 Task: Compose an email with the signature Catherine Martinez with the subject Proposal submission and the message I have attached the necessary documents for your review. from softage.1@softage.net to softage.2@softage.net and softage.3@softage.net with CC to softage.4@softage.net, select the message and change font size to huge, align the email to right Send the email
Action: Mouse moved to (965, 6)
Screenshot: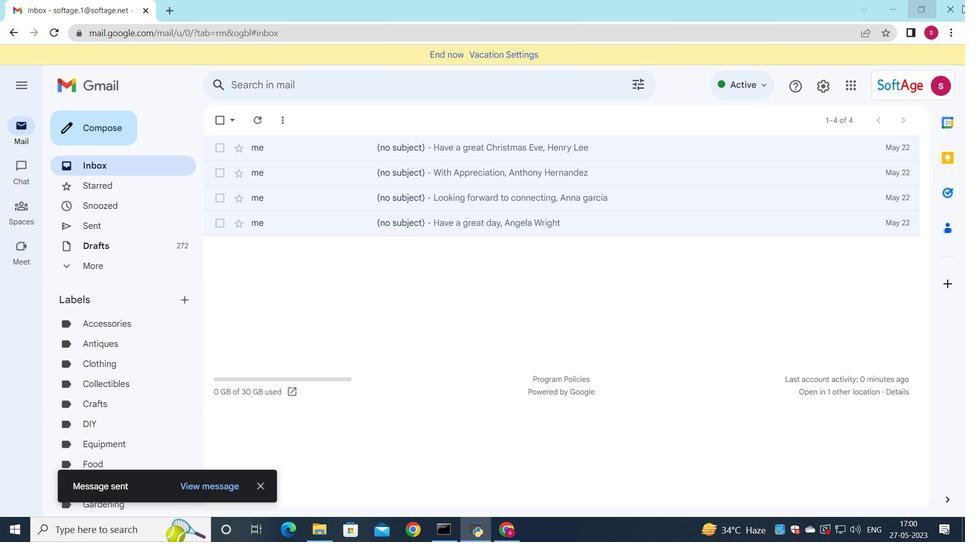 
Action: Mouse pressed left at (964, 6)
Screenshot: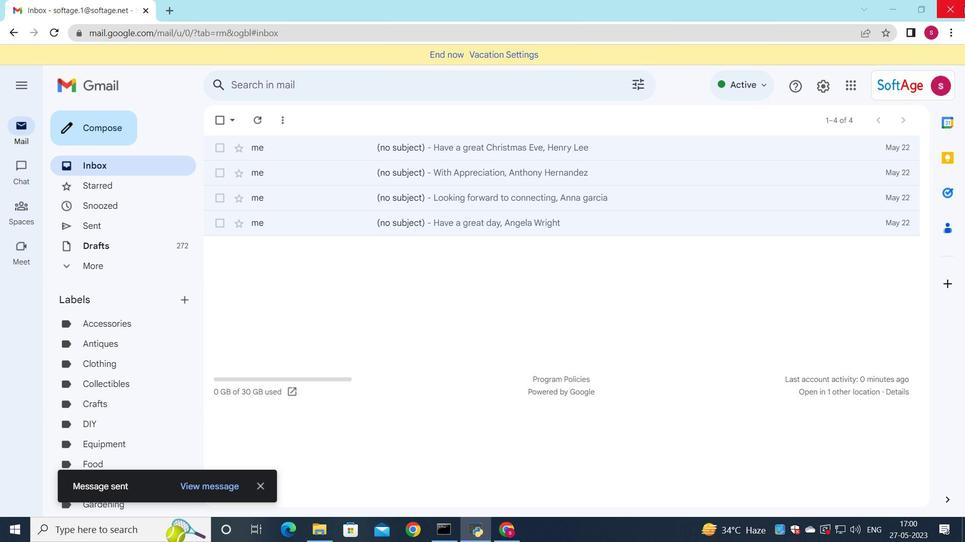 
Action: Mouse moved to (415, 526)
Screenshot: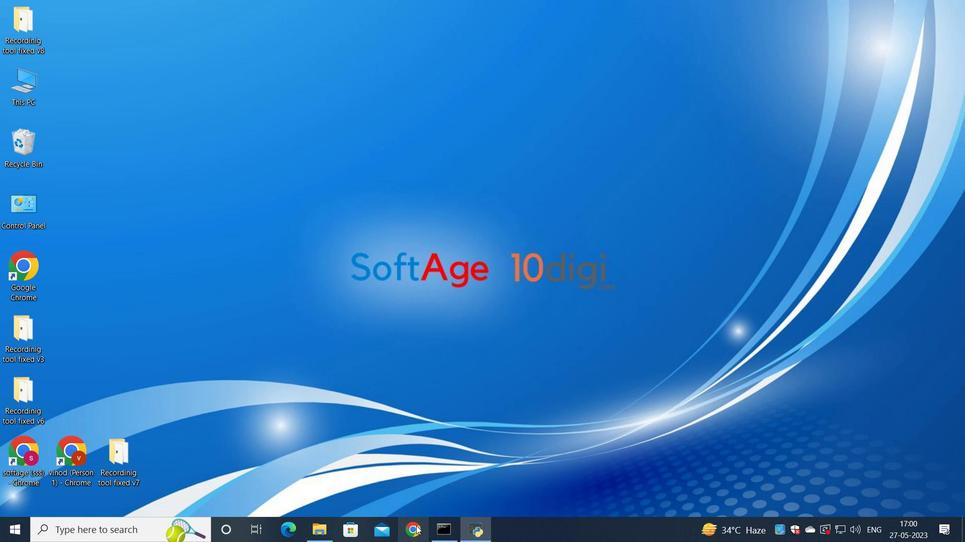 
Action: Mouse pressed left at (415, 526)
Screenshot: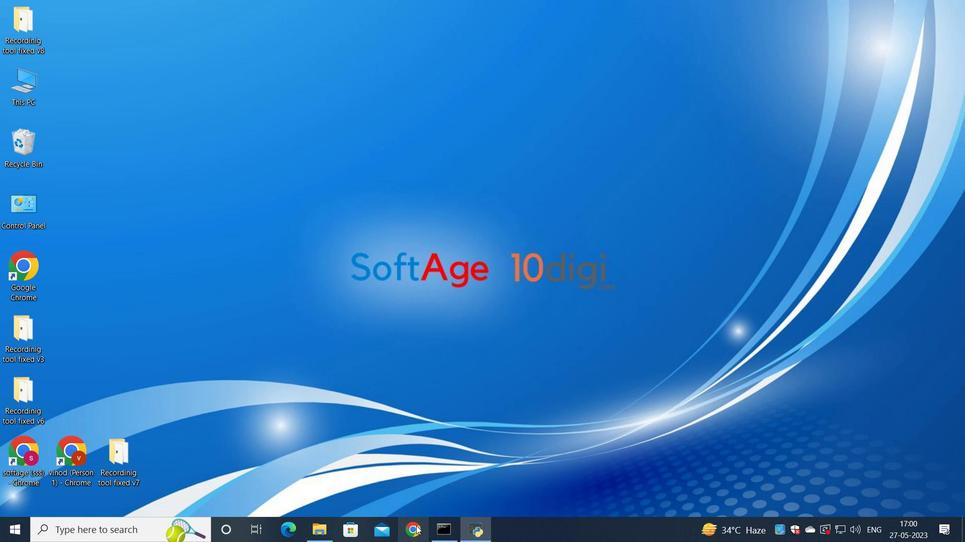 
Action: Mouse moved to (431, 318)
Screenshot: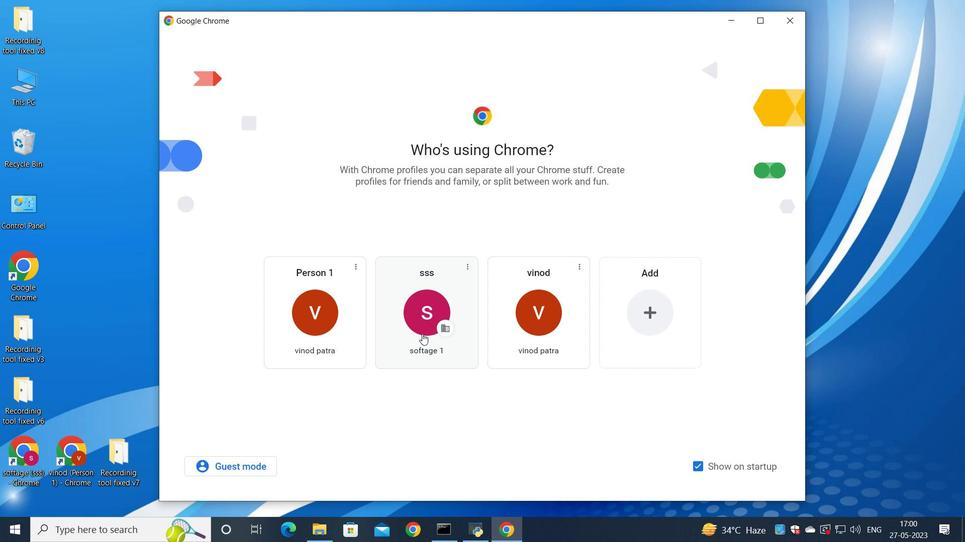 
Action: Mouse pressed left at (431, 318)
Screenshot: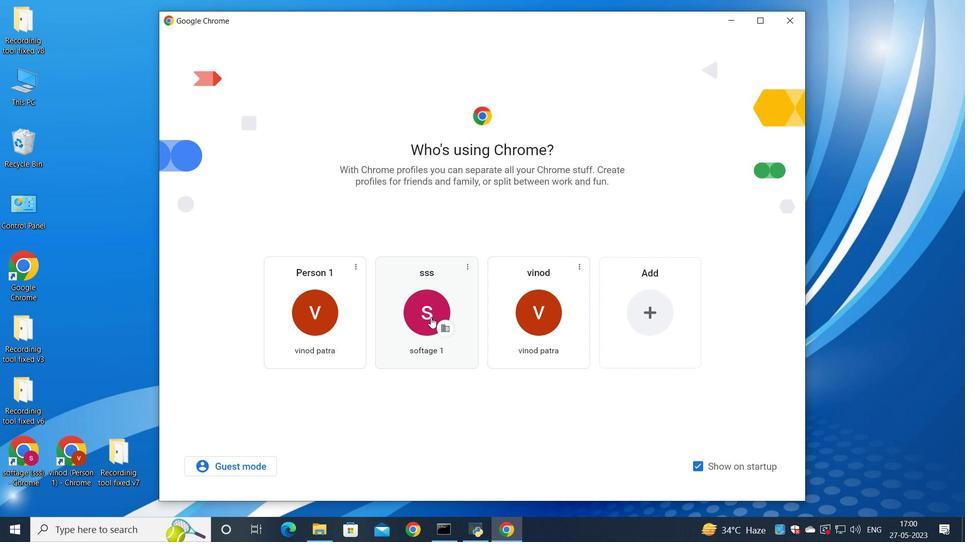
Action: Mouse moved to (841, 60)
Screenshot: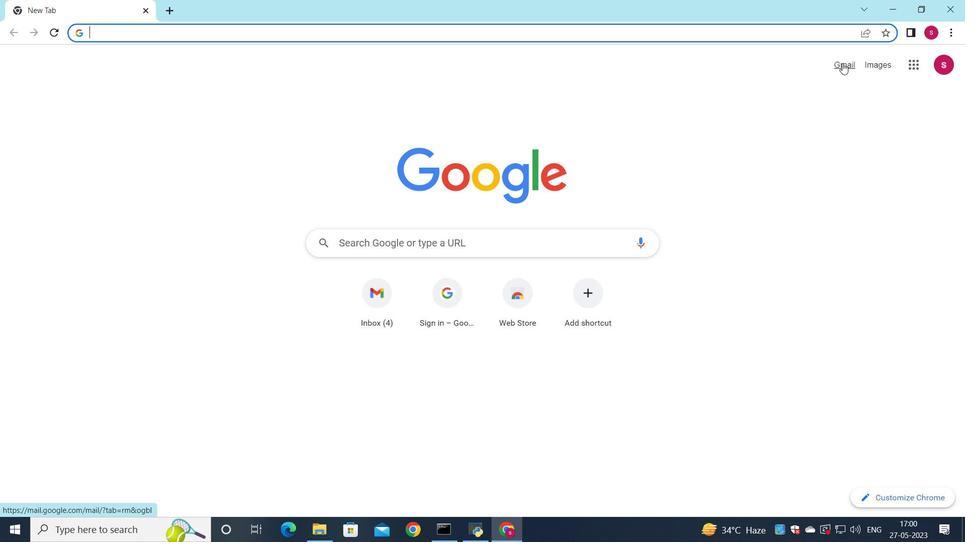 
Action: Mouse pressed left at (841, 60)
Screenshot: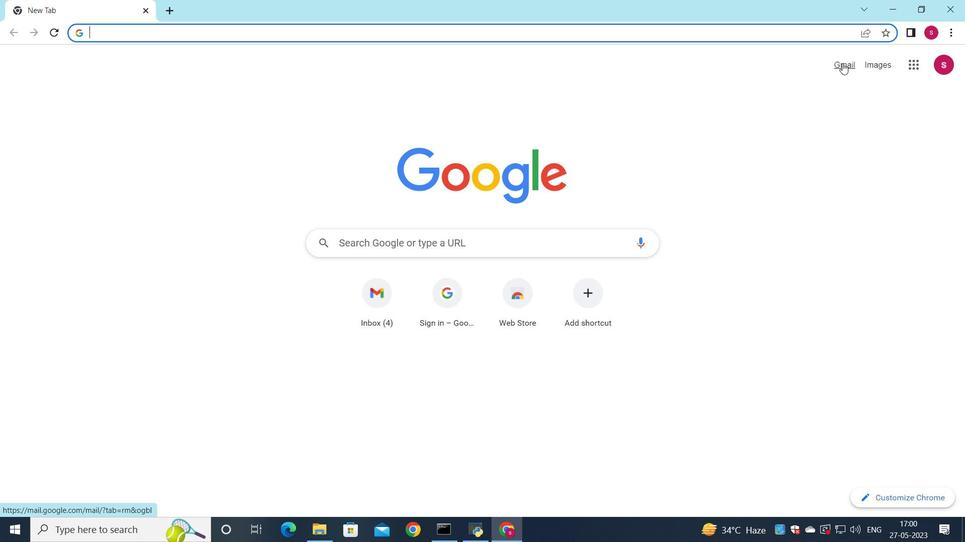 
Action: Mouse moved to (828, 85)
Screenshot: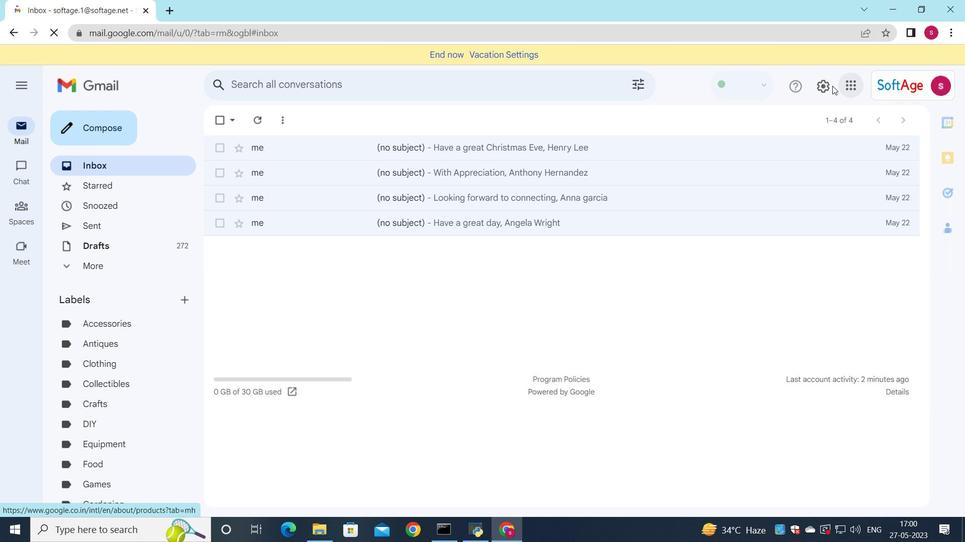 
Action: Mouse pressed left at (828, 85)
Screenshot: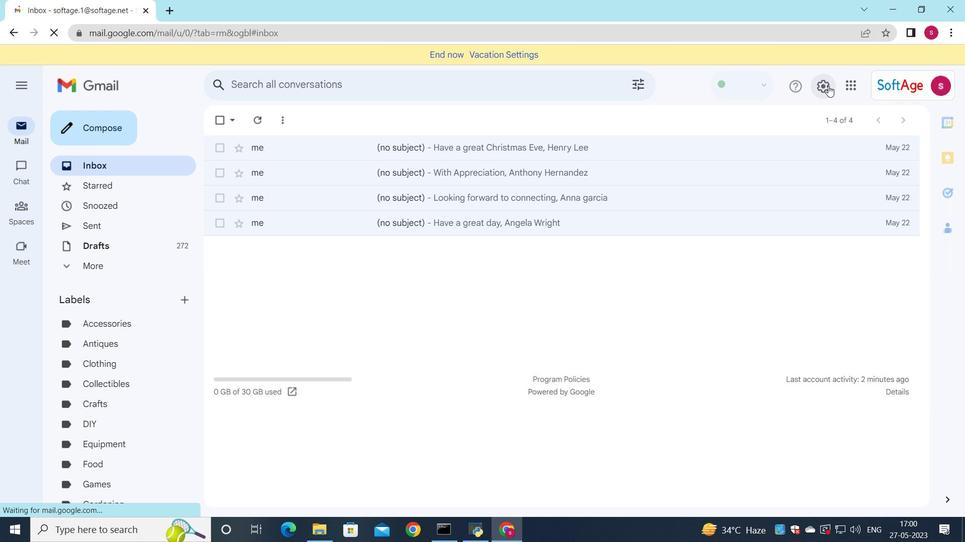 
Action: Mouse moved to (848, 142)
Screenshot: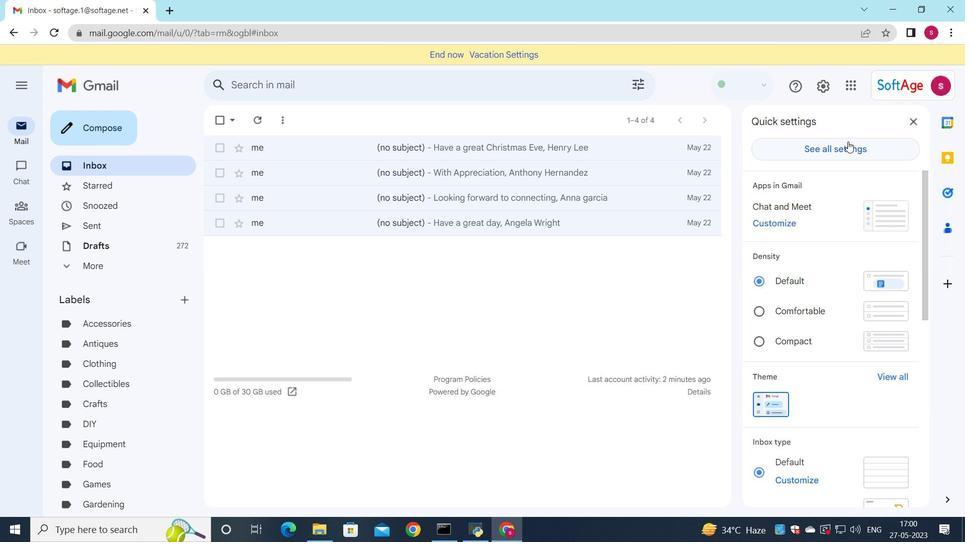 
Action: Mouse pressed left at (848, 142)
Screenshot: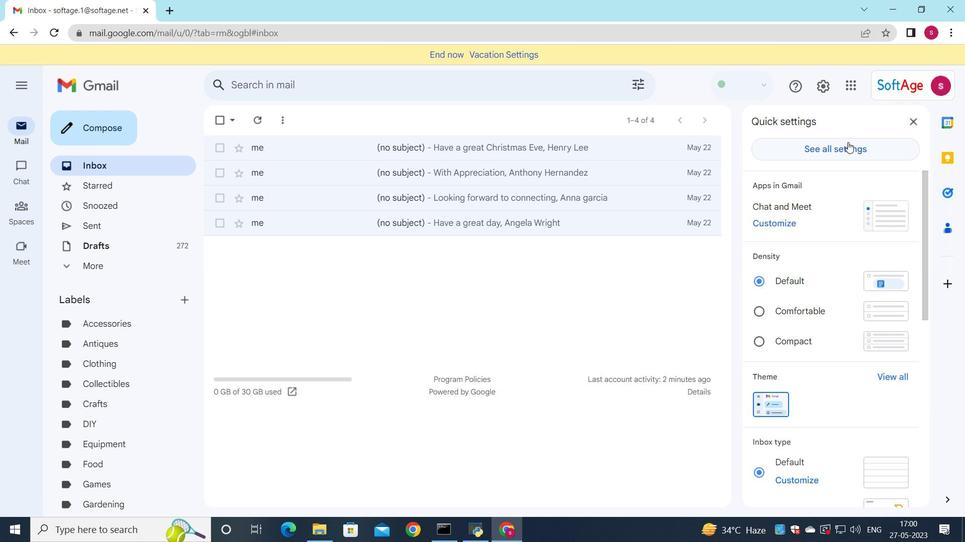 
Action: Mouse moved to (591, 252)
Screenshot: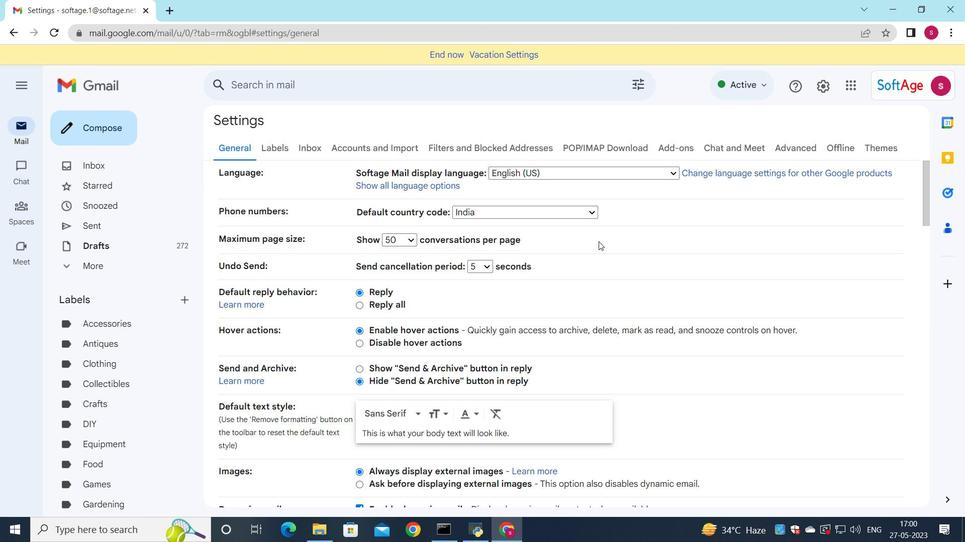 
Action: Mouse scrolled (591, 252) with delta (0, 0)
Screenshot: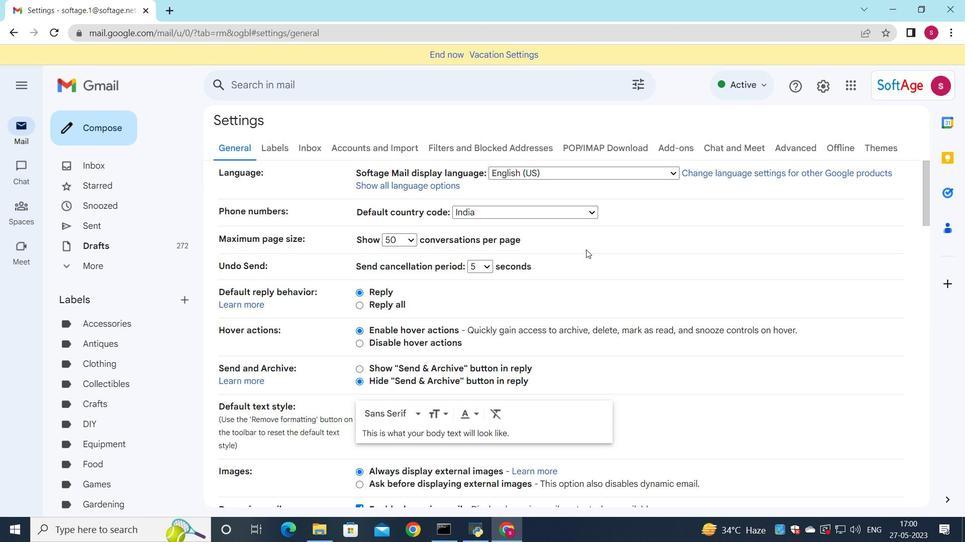 
Action: Mouse scrolled (591, 252) with delta (0, 0)
Screenshot: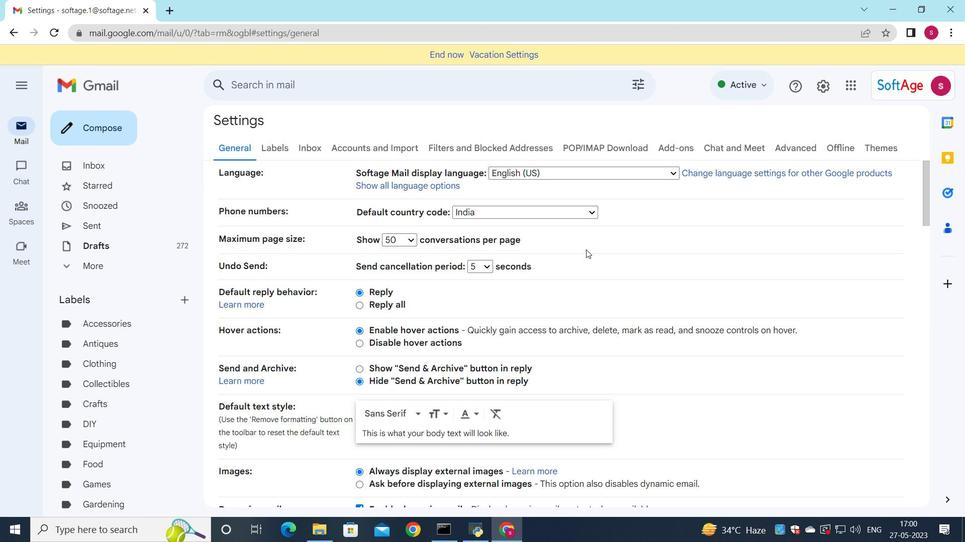 
Action: Mouse scrolled (591, 252) with delta (0, 0)
Screenshot: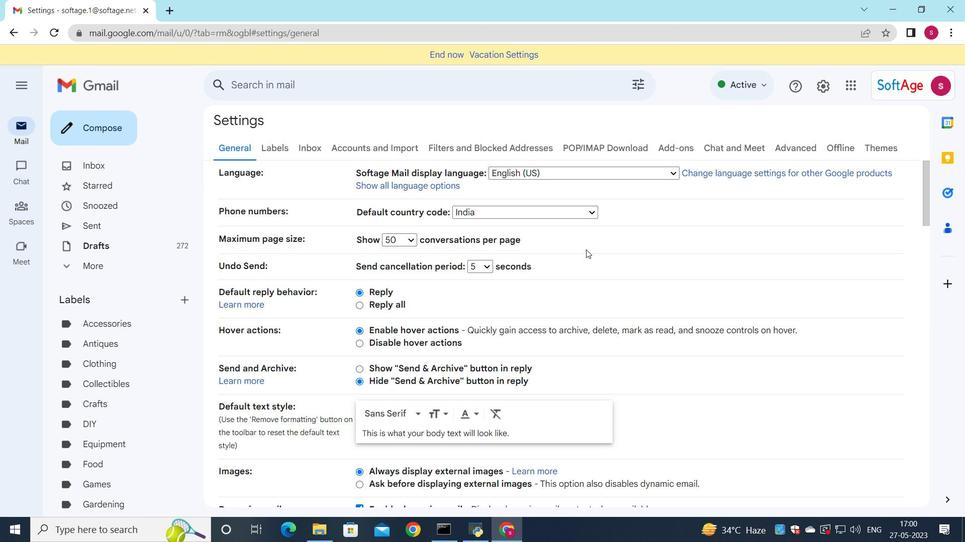 
Action: Mouse moved to (591, 283)
Screenshot: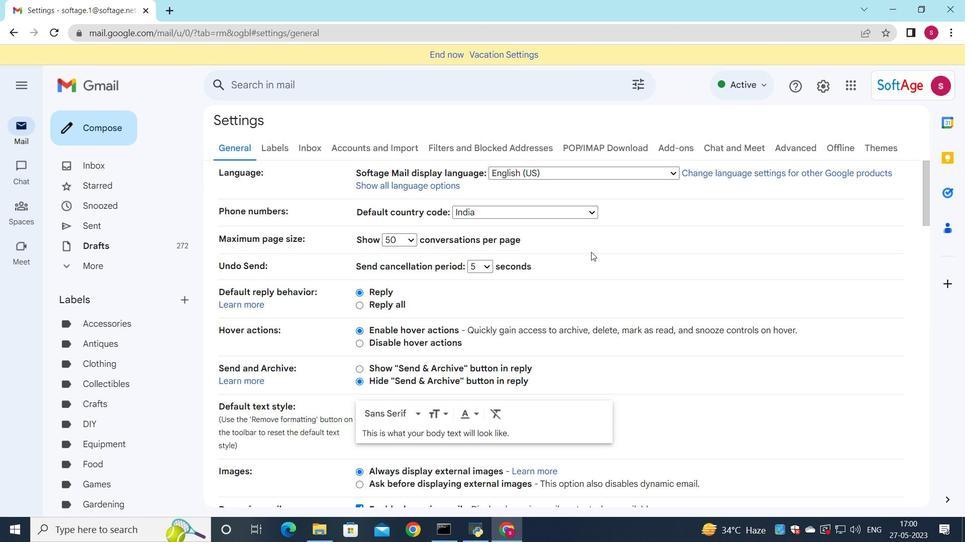 
Action: Mouse scrolled (591, 283) with delta (0, 0)
Screenshot: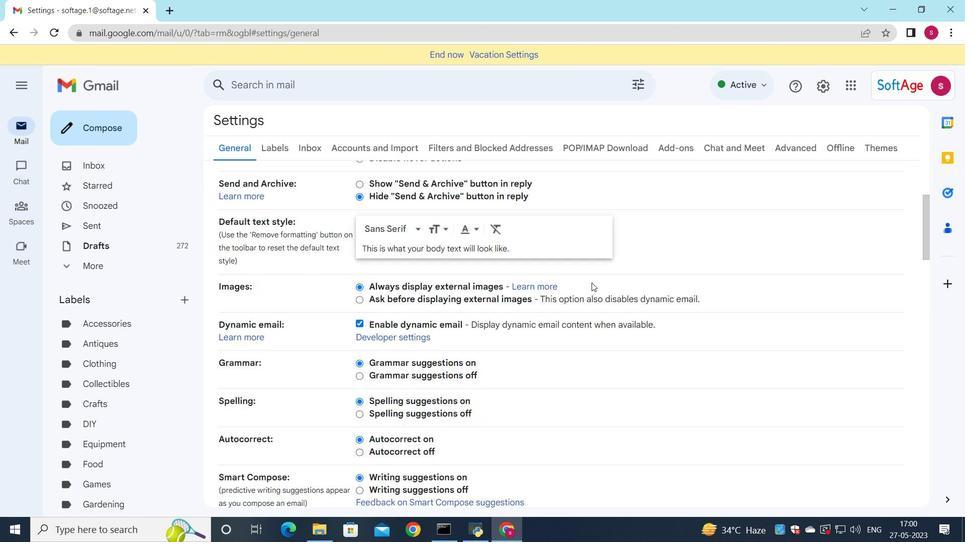 
Action: Mouse scrolled (591, 283) with delta (0, 0)
Screenshot: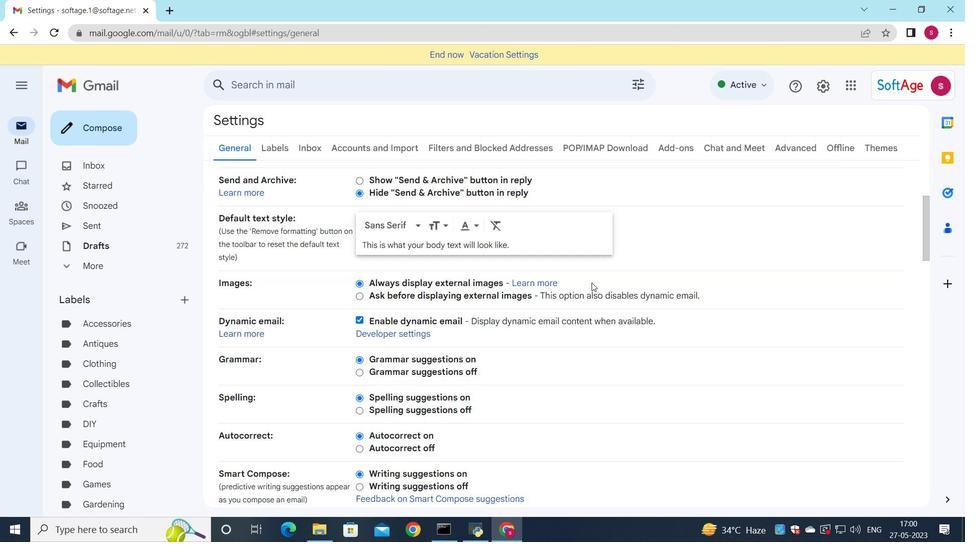 
Action: Mouse scrolled (591, 283) with delta (0, 0)
Screenshot: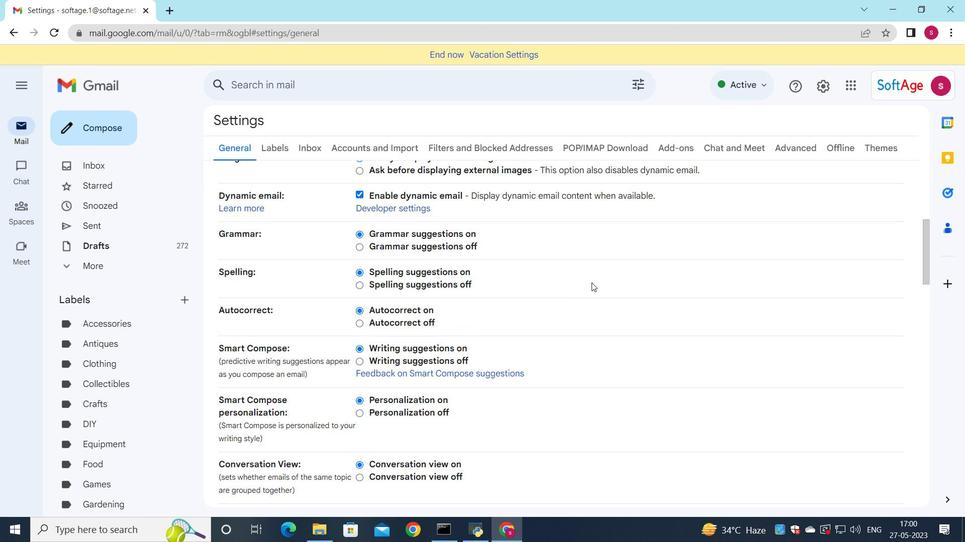 
Action: Mouse scrolled (591, 283) with delta (0, 0)
Screenshot: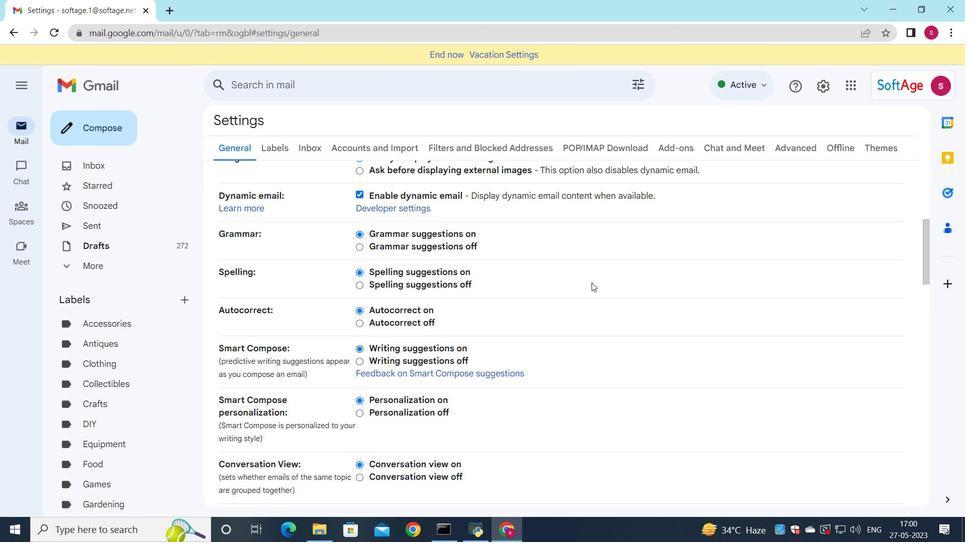
Action: Mouse scrolled (591, 283) with delta (0, 0)
Screenshot: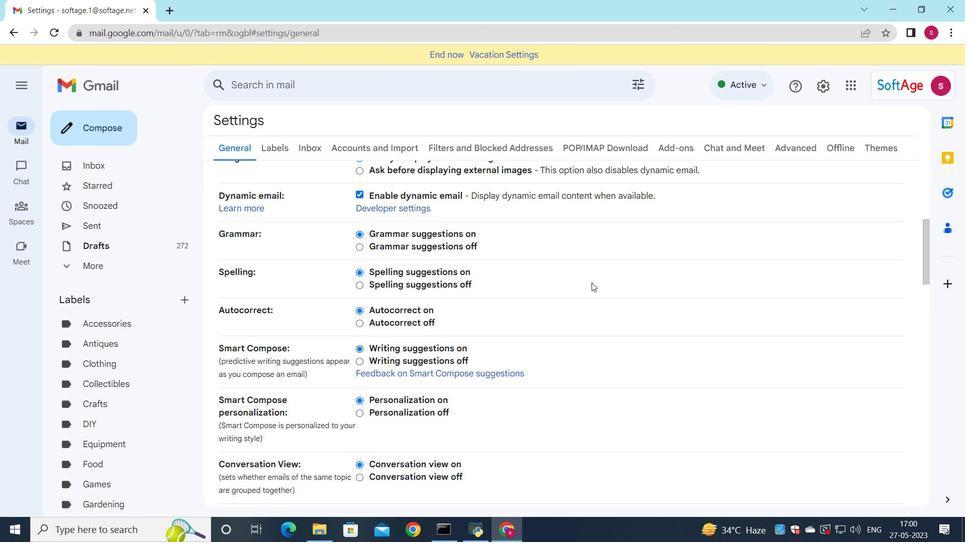 
Action: Mouse scrolled (591, 283) with delta (0, 0)
Screenshot: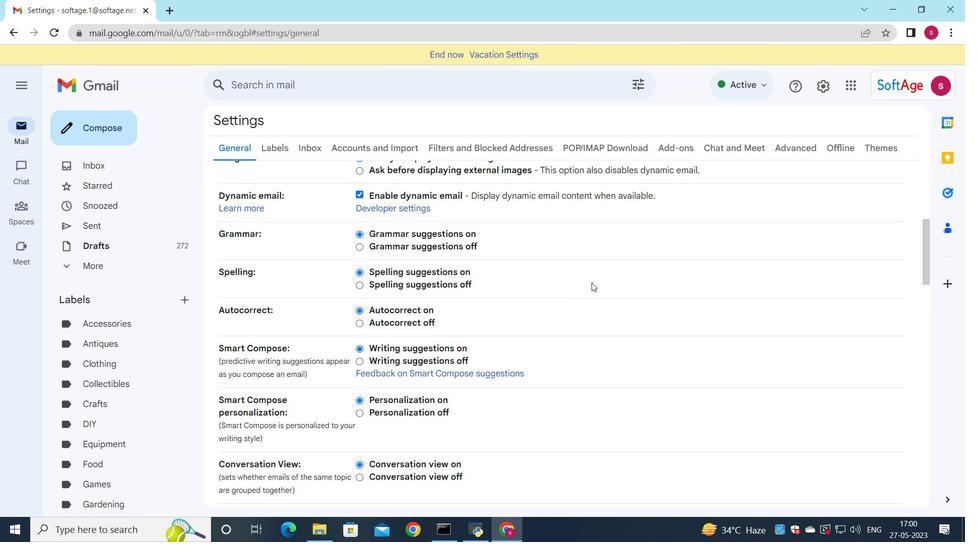 
Action: Mouse scrolled (591, 283) with delta (0, 0)
Screenshot: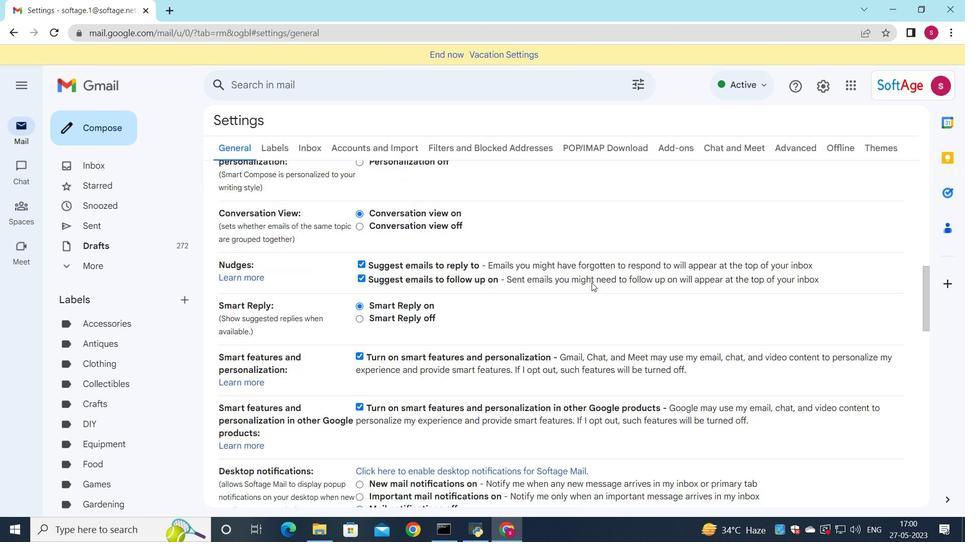 
Action: Mouse scrolled (591, 283) with delta (0, 0)
Screenshot: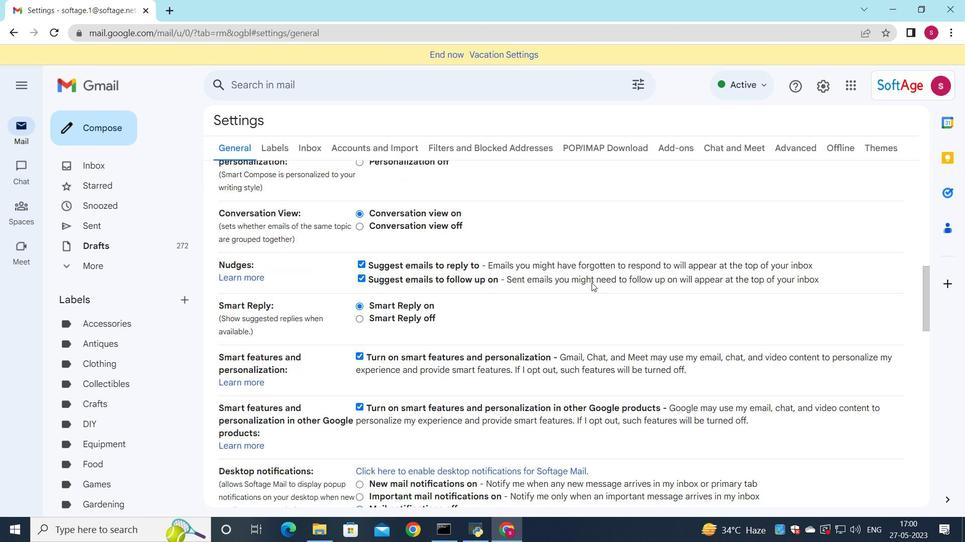
Action: Mouse moved to (591, 285)
Screenshot: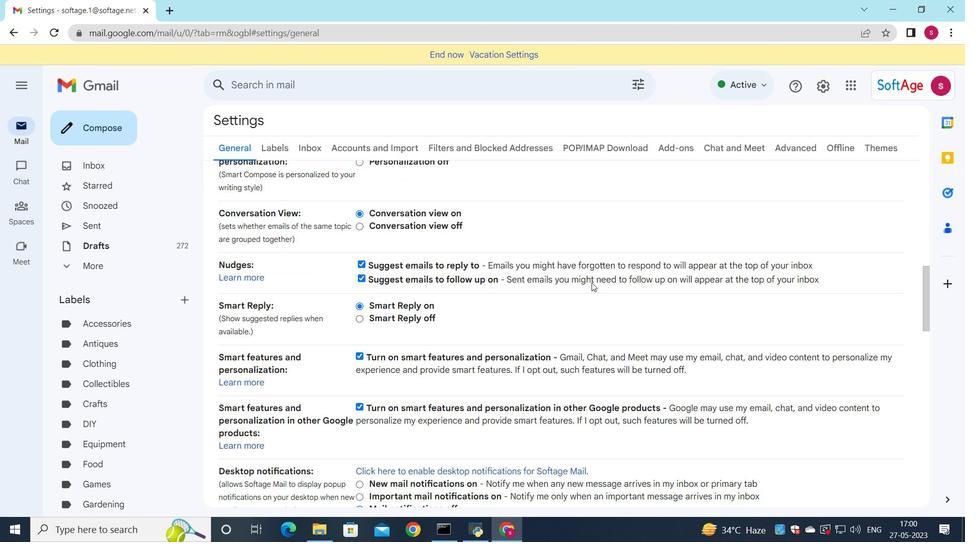 
Action: Mouse scrolled (591, 283) with delta (0, 0)
Screenshot: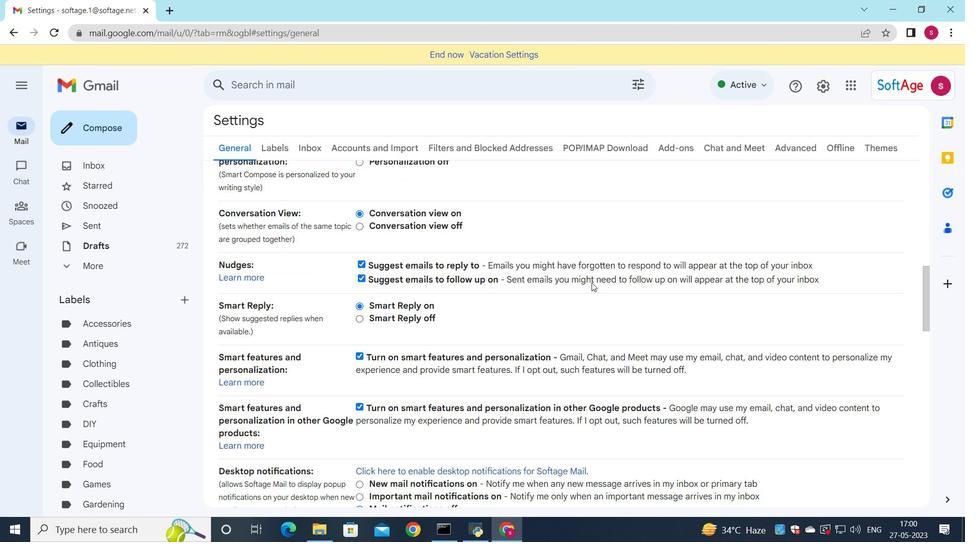 
Action: Mouse moved to (567, 320)
Screenshot: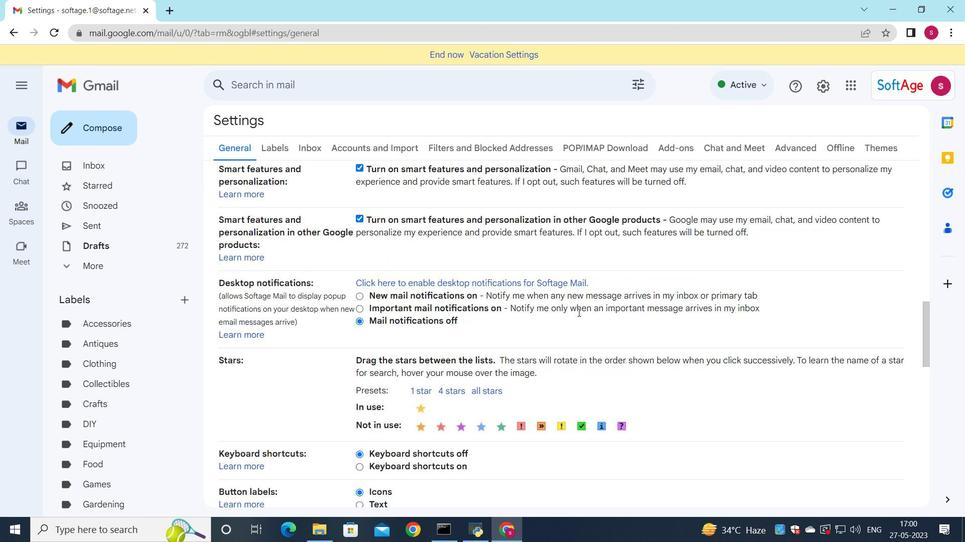 
Action: Mouse scrolled (567, 320) with delta (0, 0)
Screenshot: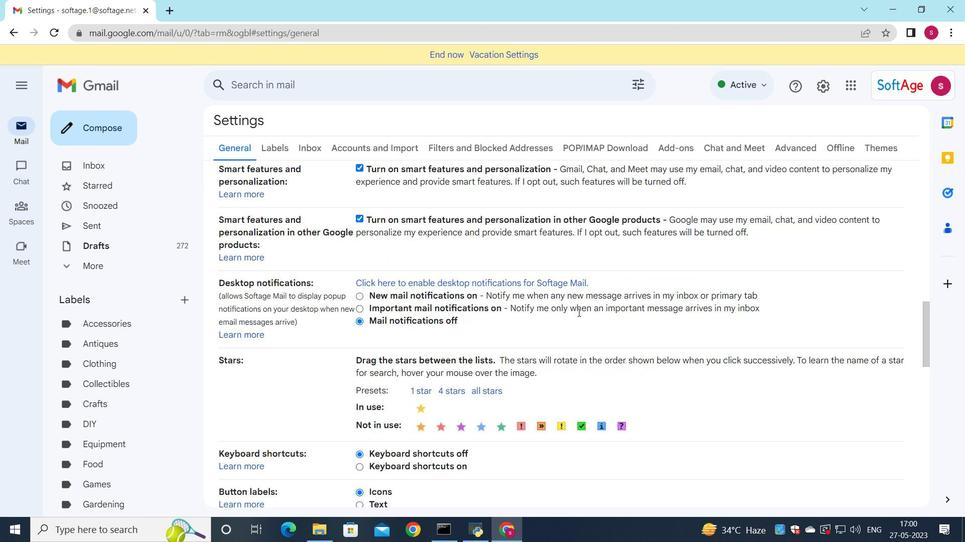 
Action: Mouse moved to (566, 321)
Screenshot: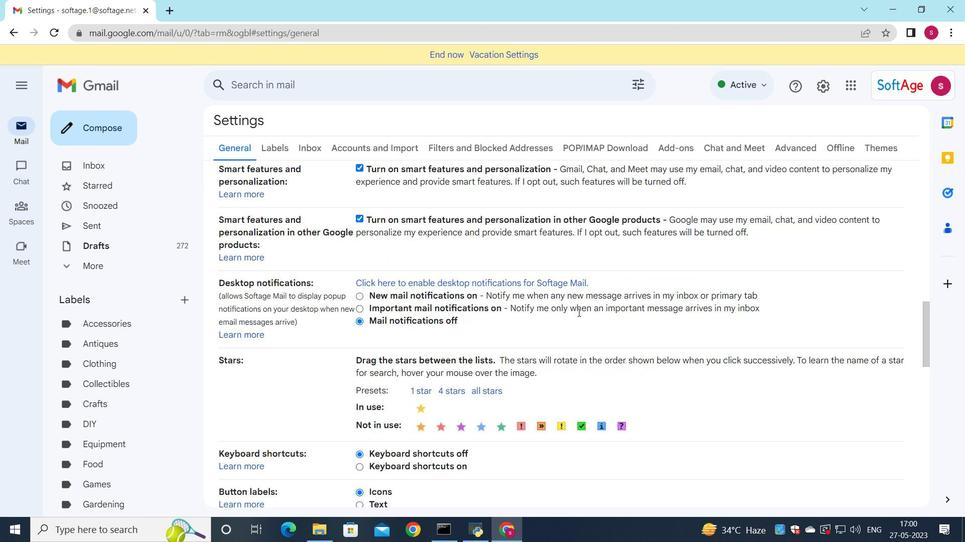 
Action: Mouse scrolled (566, 321) with delta (0, 0)
Screenshot: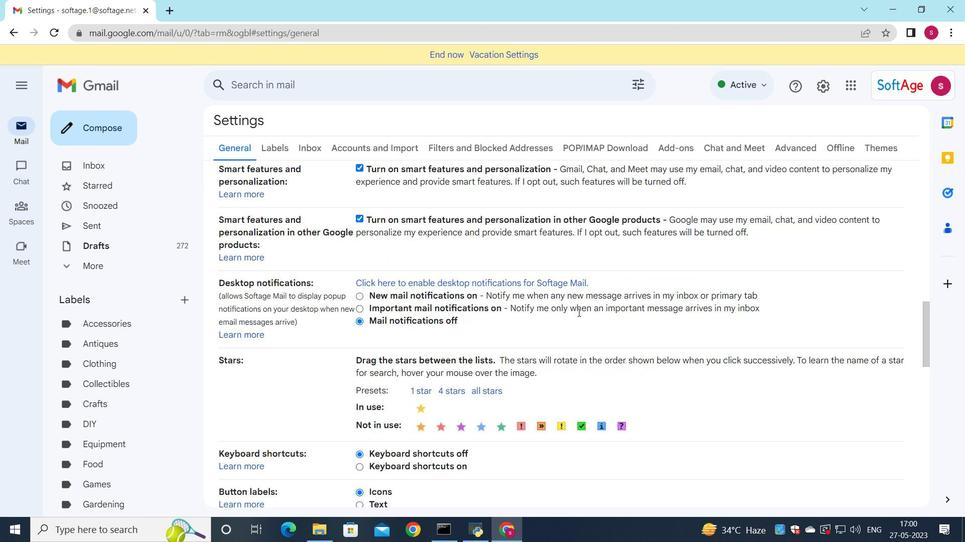 
Action: Mouse moved to (565, 323)
Screenshot: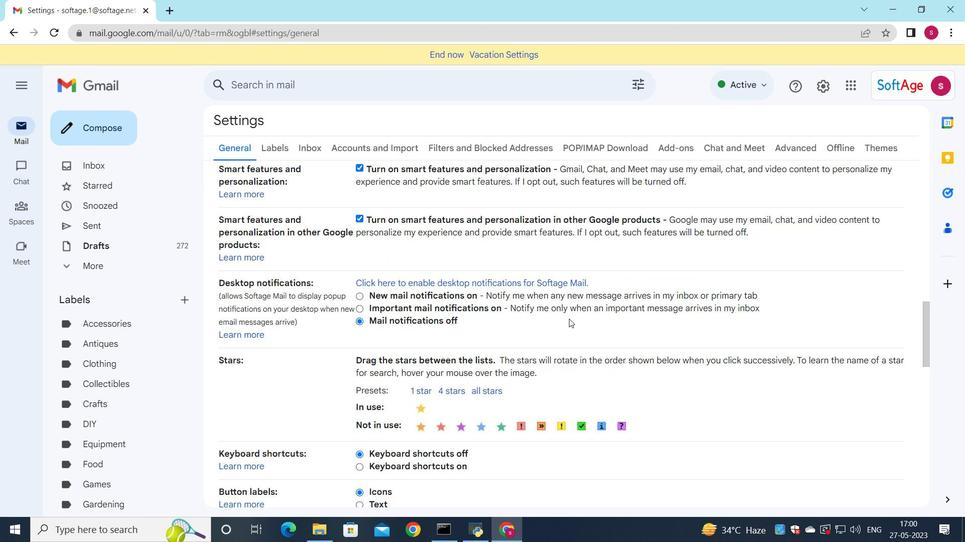 
Action: Mouse scrolled (565, 322) with delta (0, 0)
Screenshot: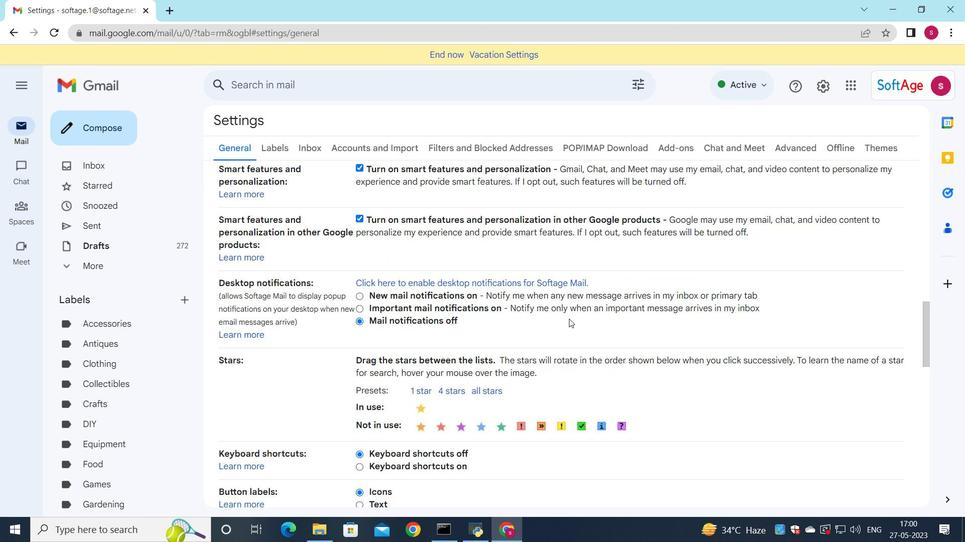 
Action: Mouse moved to (564, 328)
Screenshot: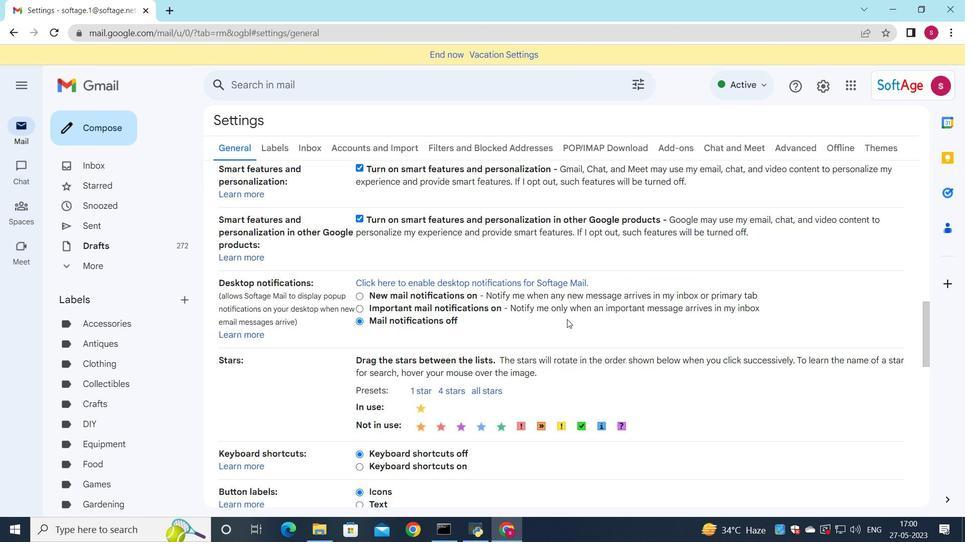 
Action: Mouse scrolled (564, 327) with delta (0, 0)
Screenshot: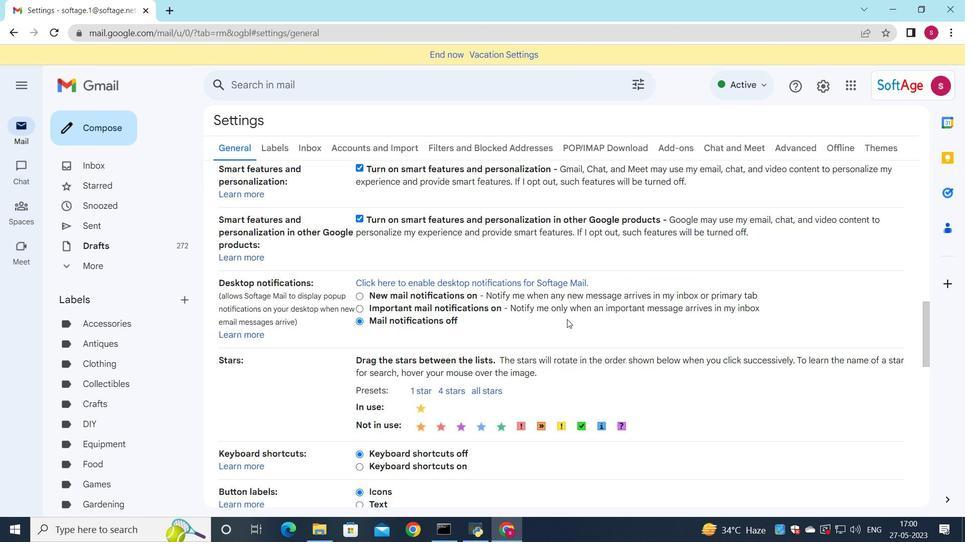 
Action: Mouse moved to (550, 342)
Screenshot: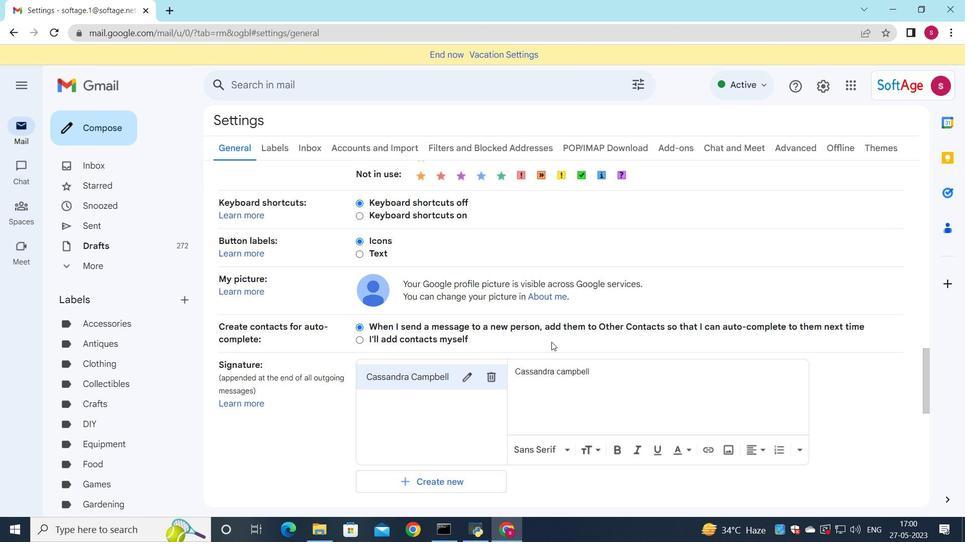 
Action: Mouse scrolled (550, 342) with delta (0, 0)
Screenshot: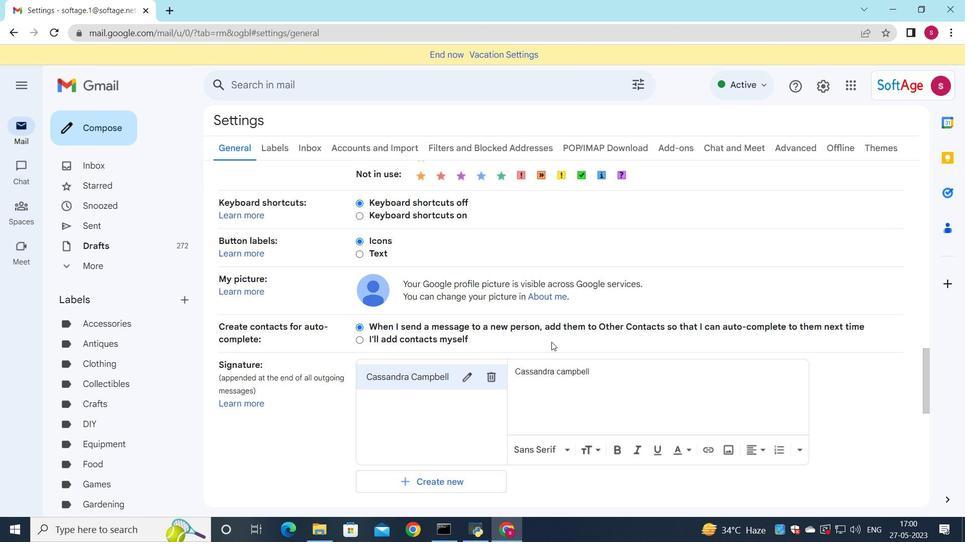 
Action: Mouse moved to (486, 317)
Screenshot: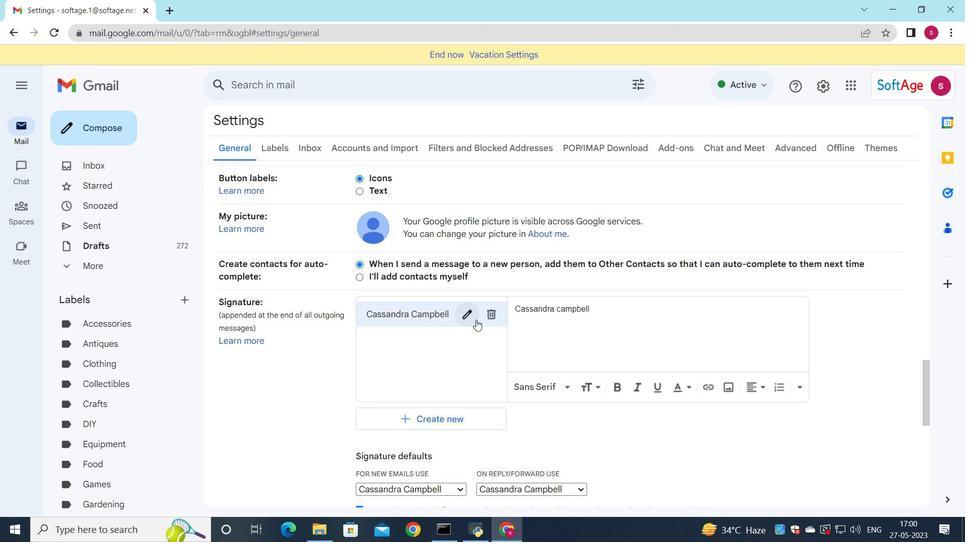 
Action: Mouse pressed left at (486, 317)
Screenshot: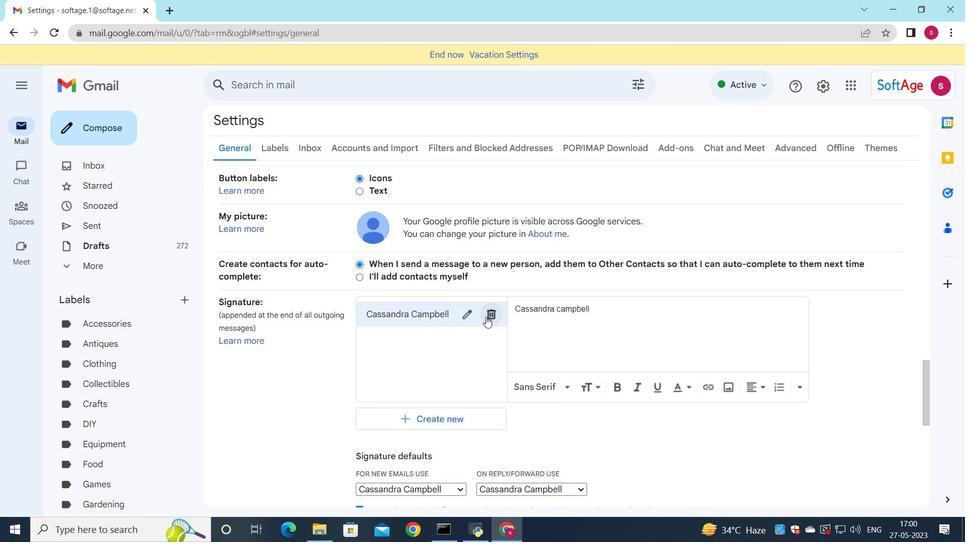 
Action: Mouse moved to (617, 308)
Screenshot: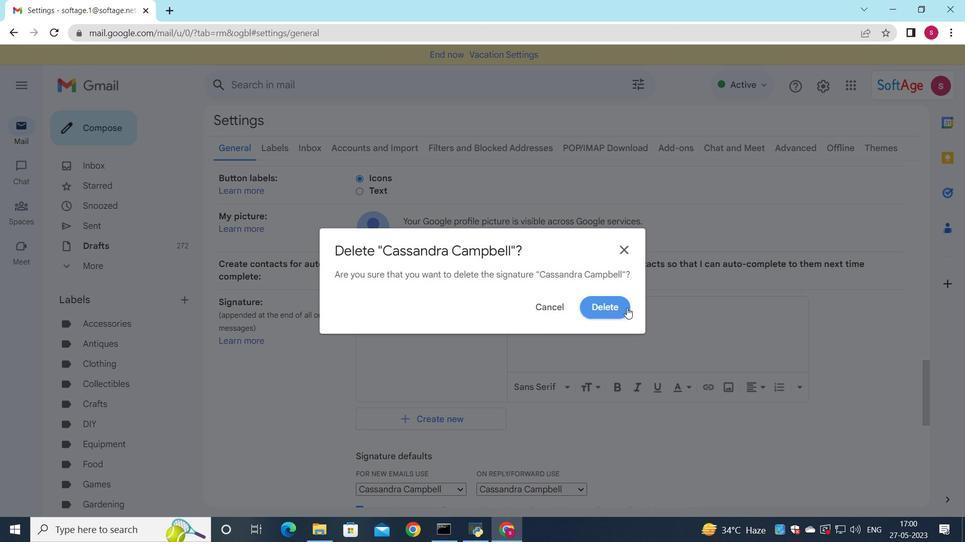 
Action: Mouse pressed left at (617, 308)
Screenshot: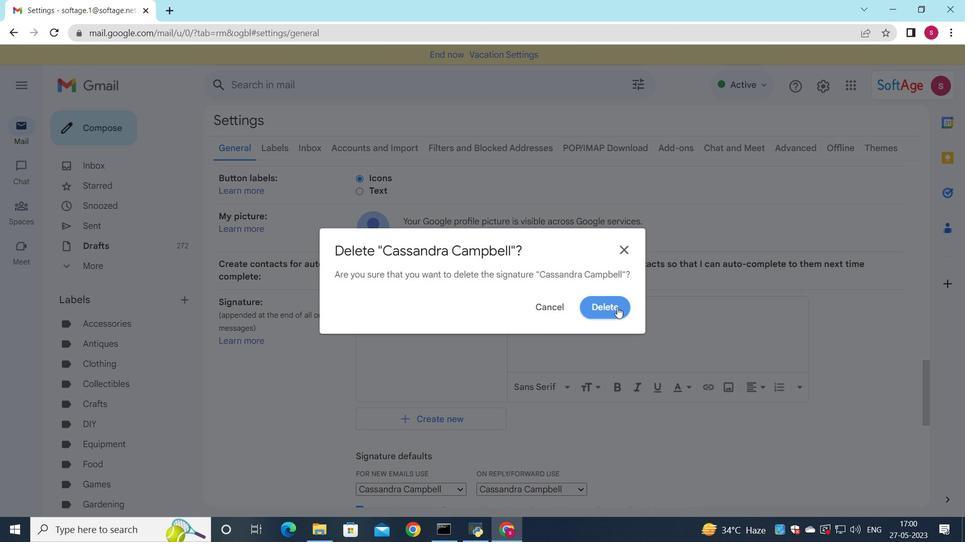 
Action: Mouse moved to (595, 314)
Screenshot: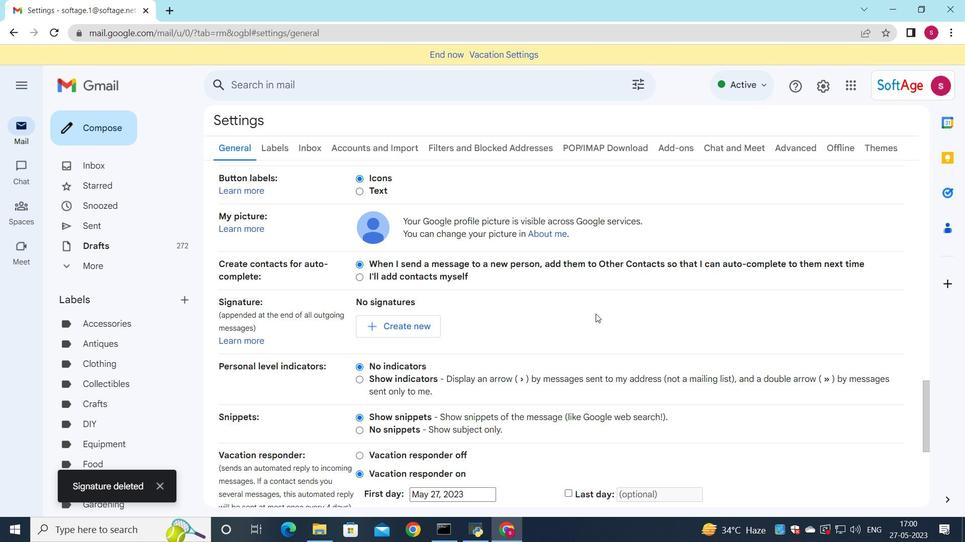 
Action: Mouse scrolled (595, 313) with delta (0, 0)
Screenshot: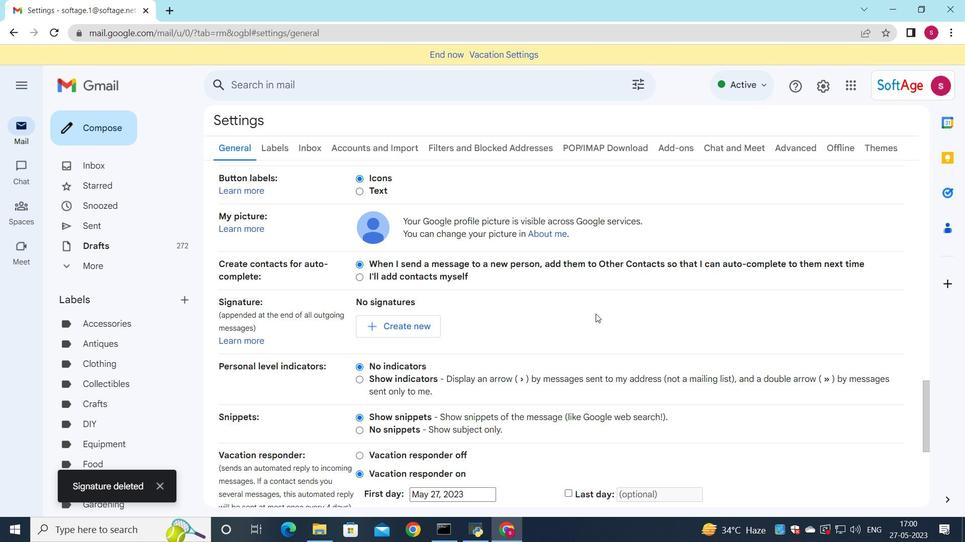 
Action: Mouse moved to (595, 314)
Screenshot: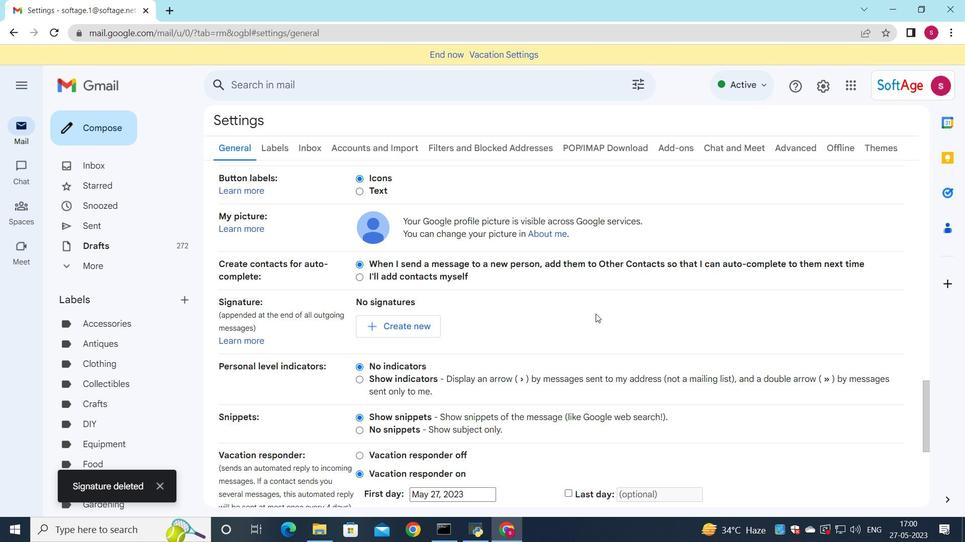 
Action: Mouse scrolled (595, 314) with delta (0, 0)
Screenshot: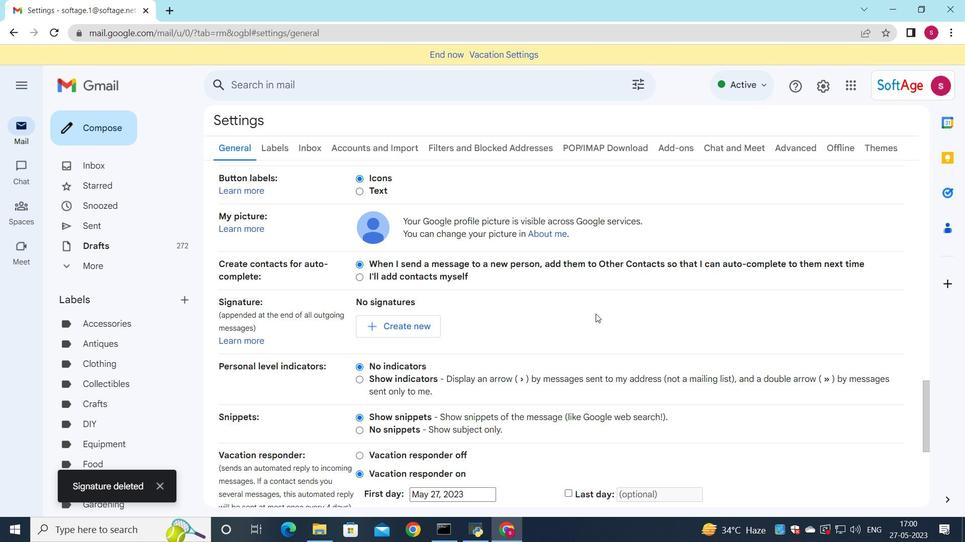 
Action: Mouse moved to (396, 204)
Screenshot: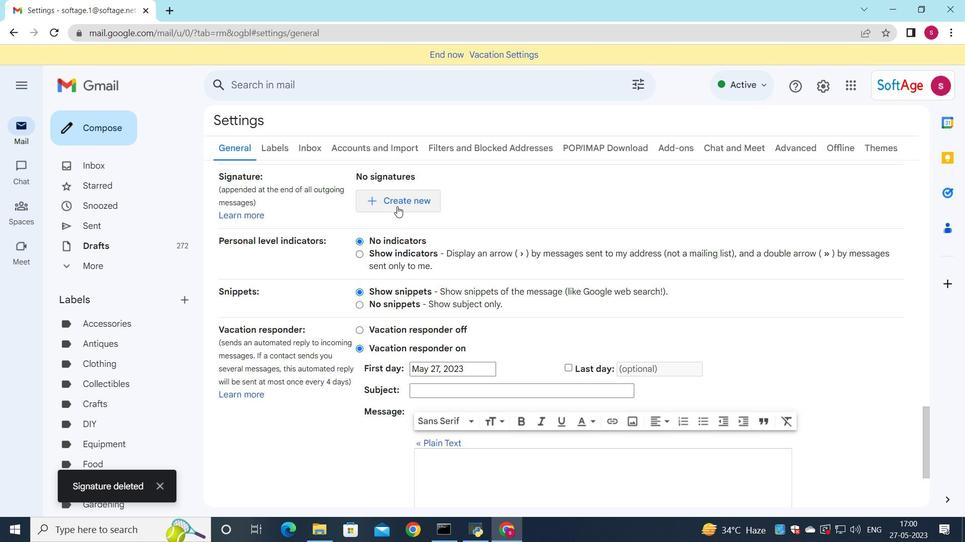 
Action: Mouse pressed left at (396, 204)
Screenshot: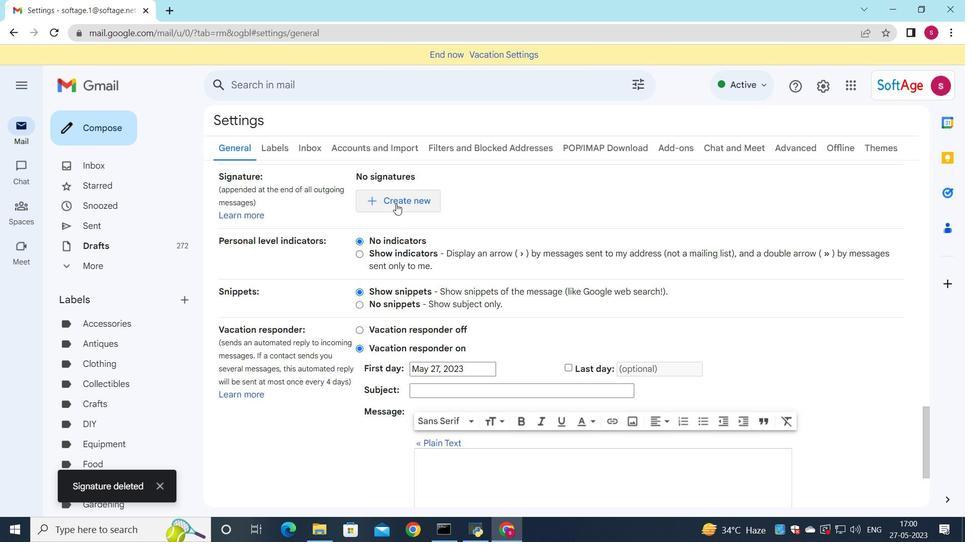
Action: Mouse moved to (465, 280)
Screenshot: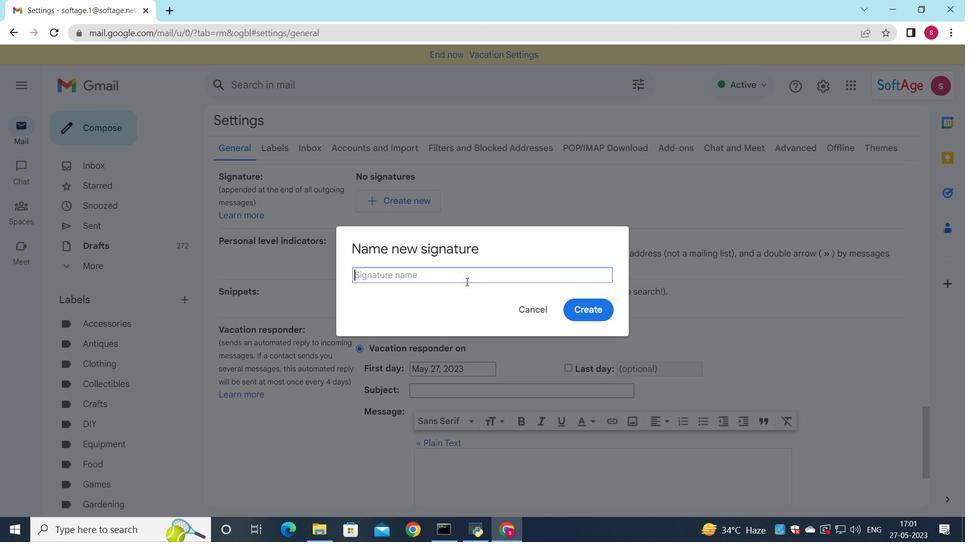 
Action: Key pressed <Key.shift>Catherine<Key.space><Key.shift>Martinez
Screenshot: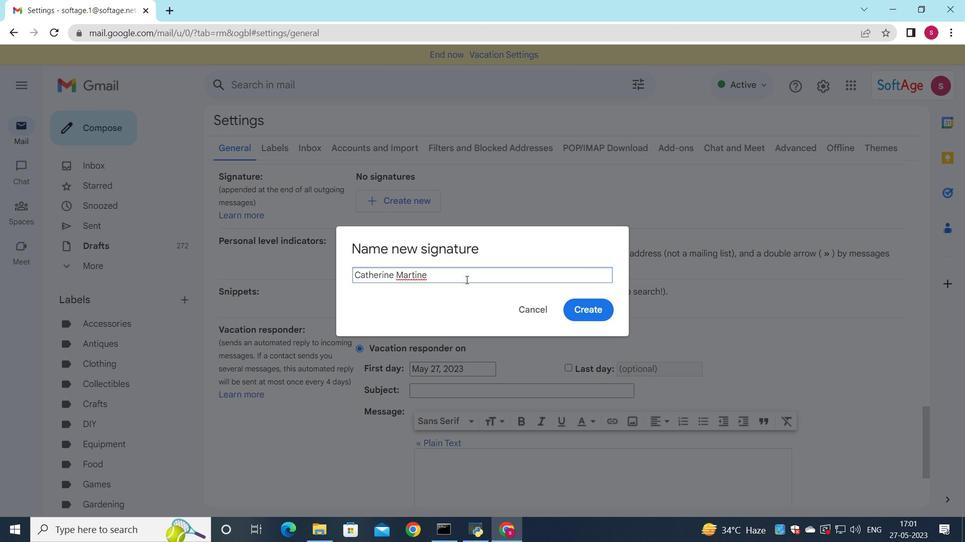 
Action: Mouse moved to (437, 276)
Screenshot: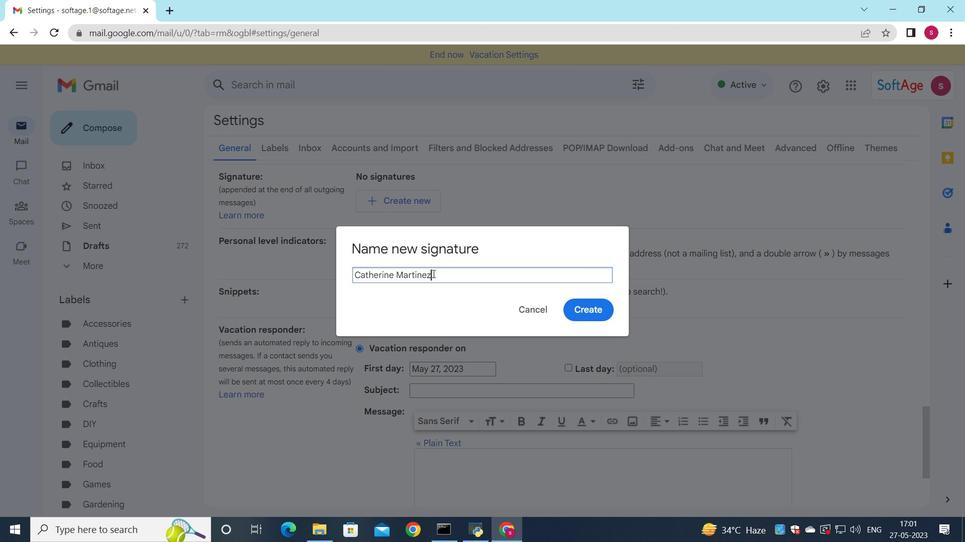 
Action: Mouse pressed left at (437, 276)
Screenshot: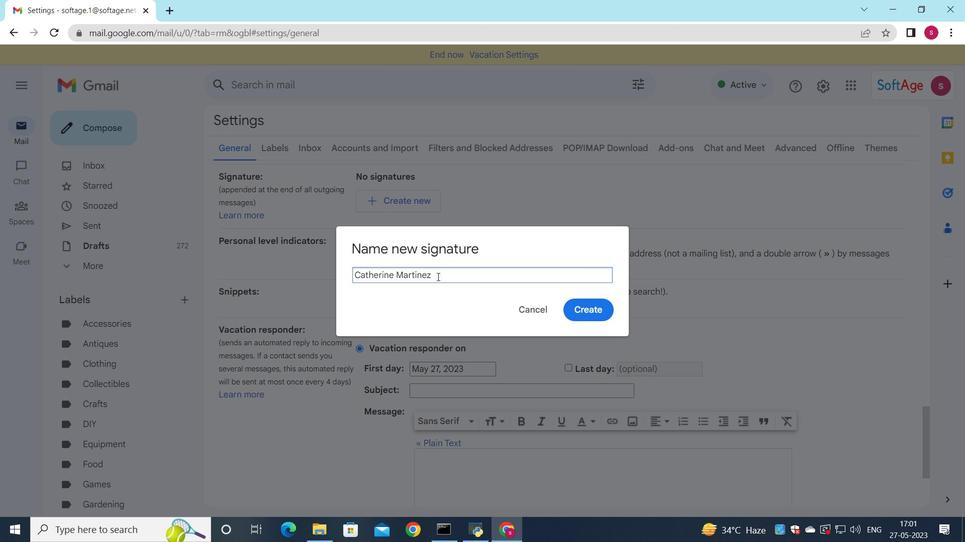 
Action: Mouse moved to (256, 292)
Screenshot: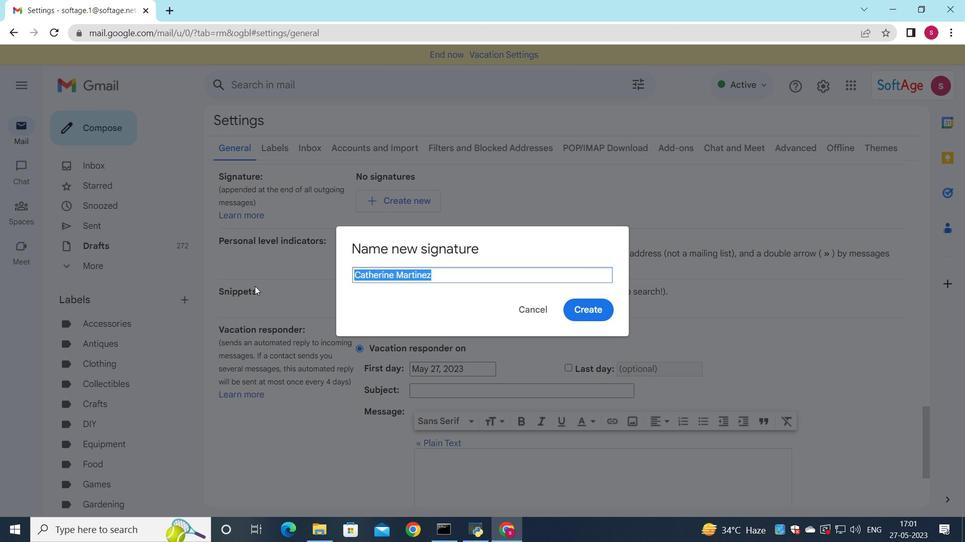 
Action: Key pressed ctrl+C
Screenshot: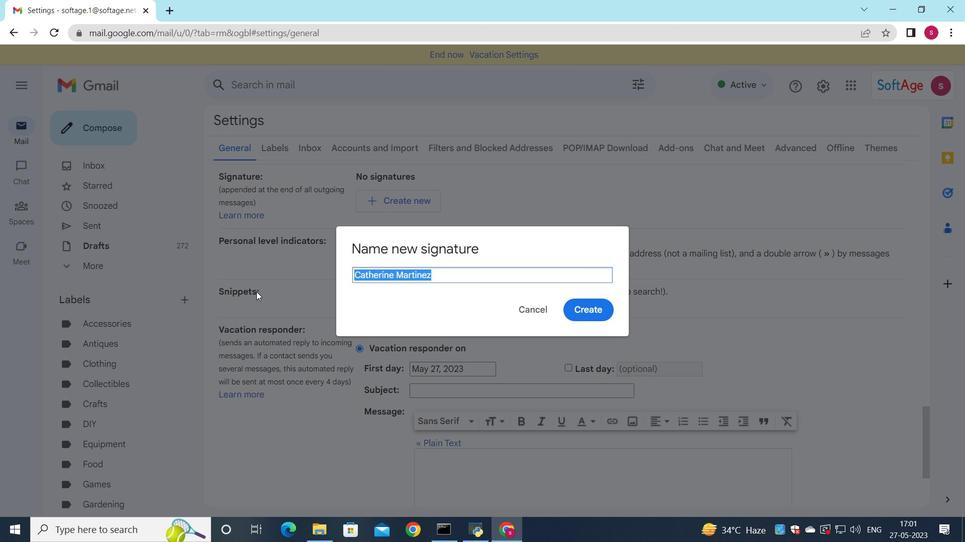 
Action: Mouse moved to (598, 309)
Screenshot: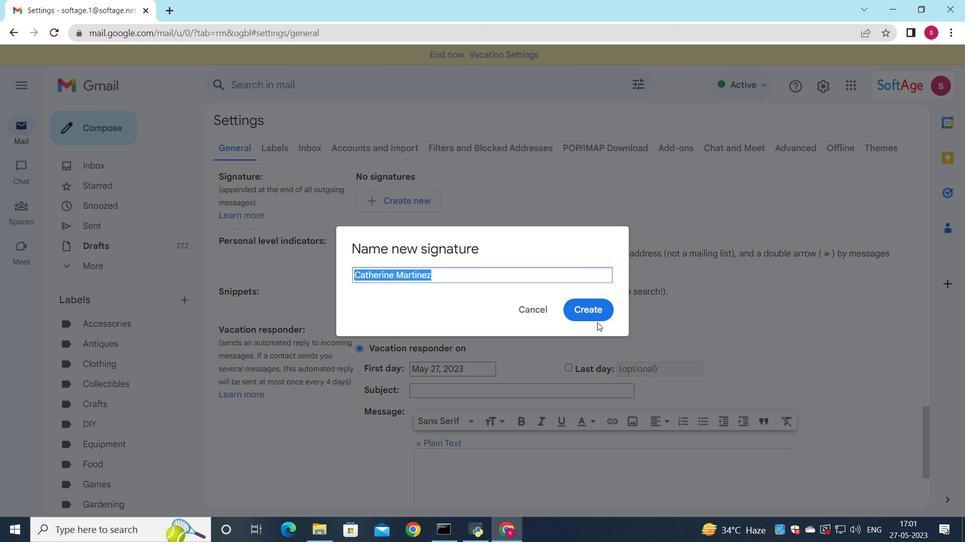 
Action: Mouse pressed left at (598, 309)
Screenshot: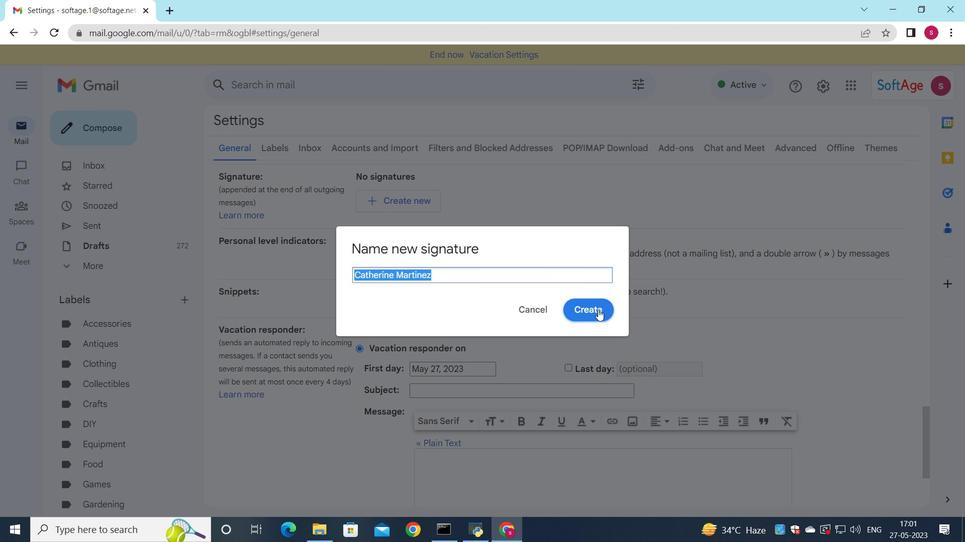 
Action: Mouse moved to (606, 214)
Screenshot: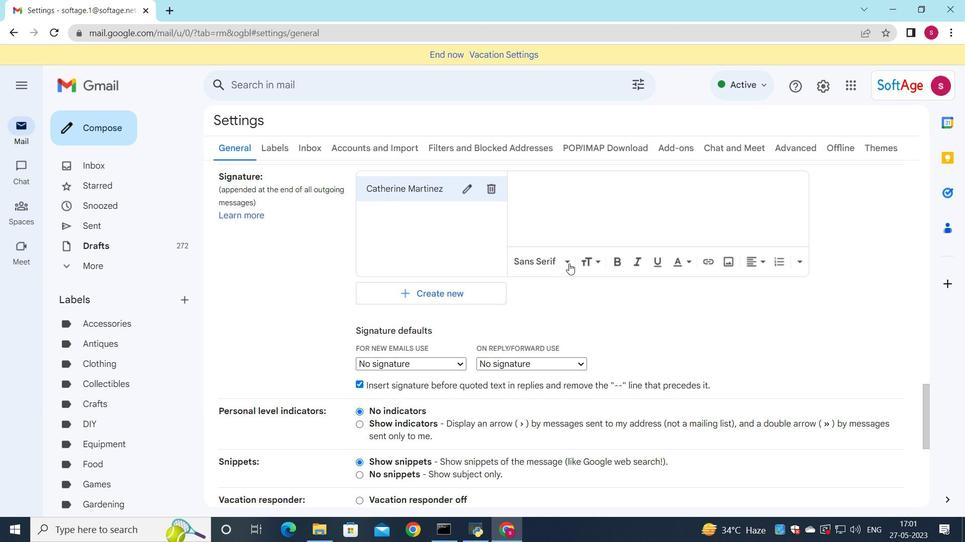 
Action: Mouse pressed left at (606, 214)
Screenshot: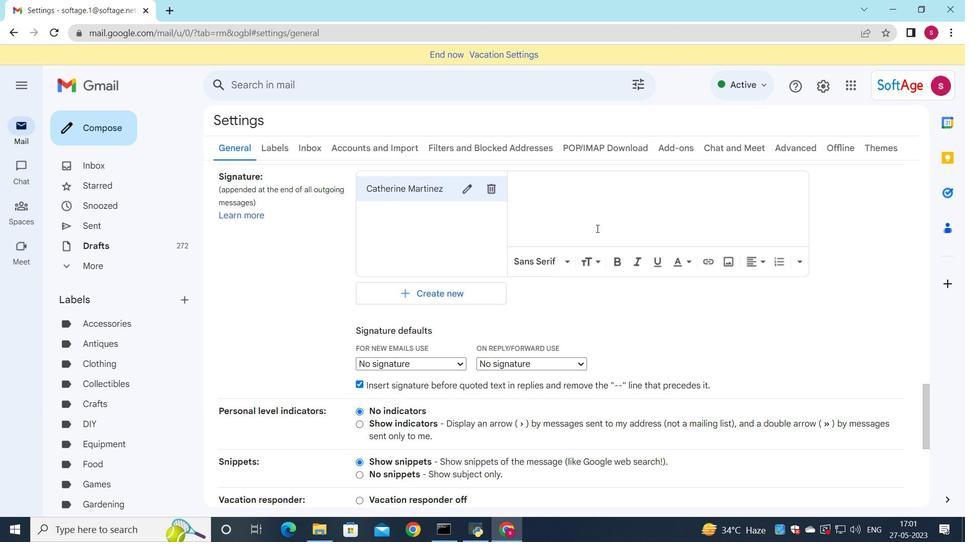 
Action: Mouse moved to (584, 224)
Screenshot: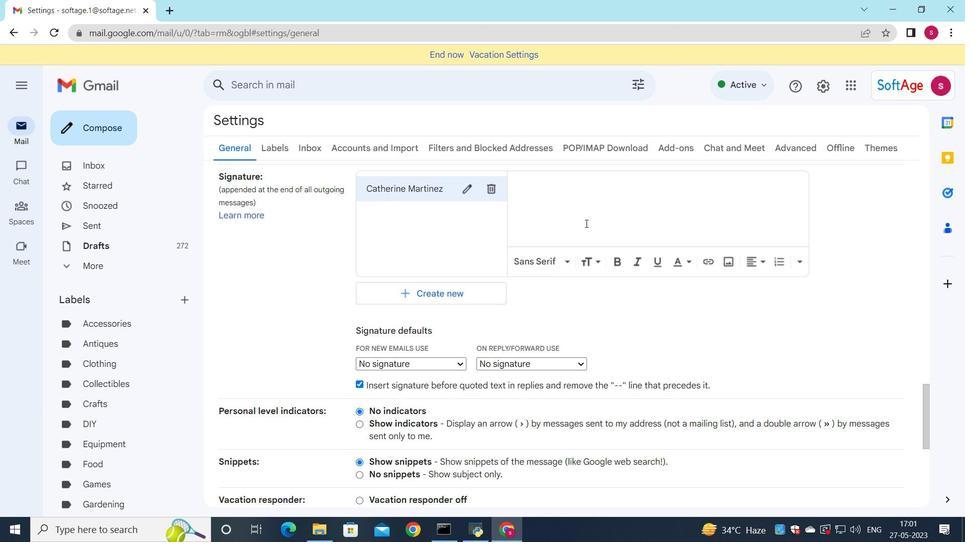 
Action: Key pressed ctrl+V
Screenshot: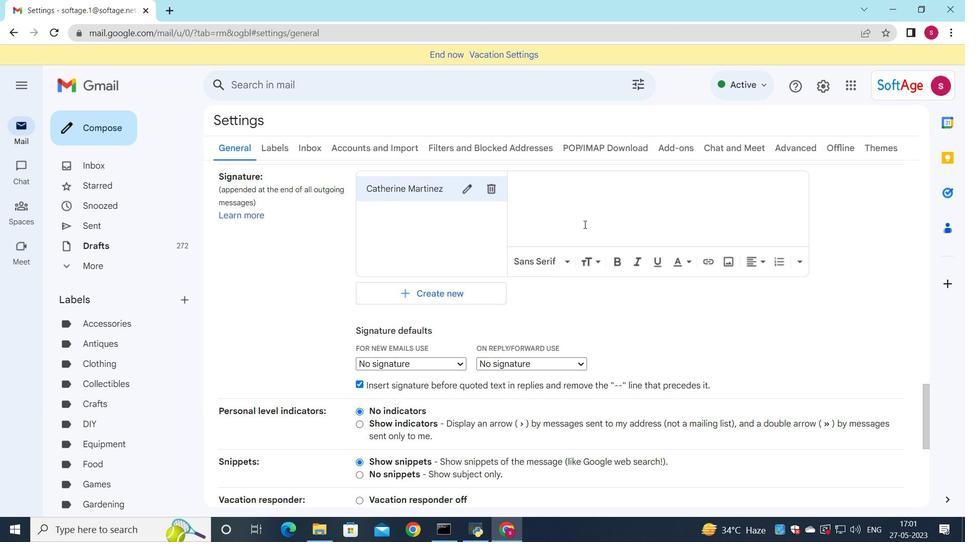 
Action: Mouse moved to (418, 360)
Screenshot: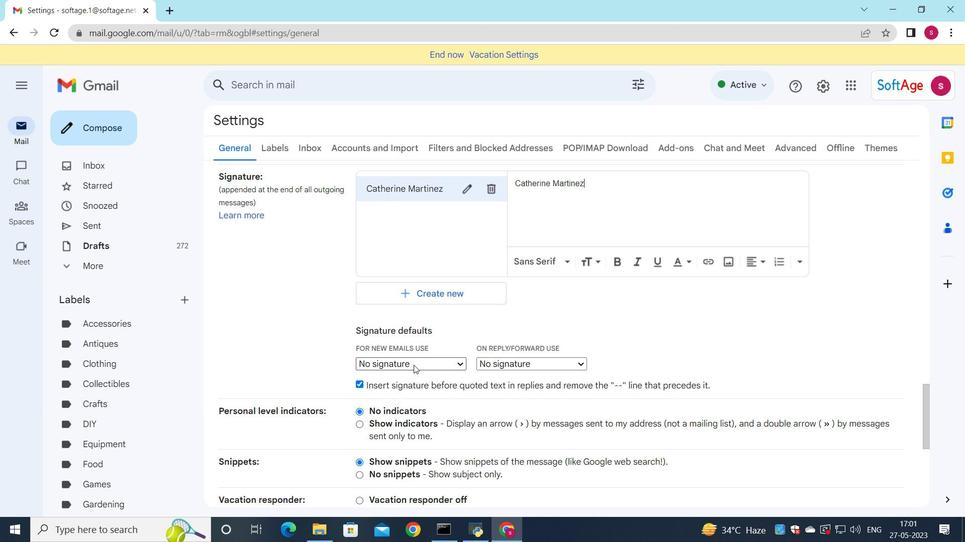 
Action: Mouse pressed left at (418, 360)
Screenshot: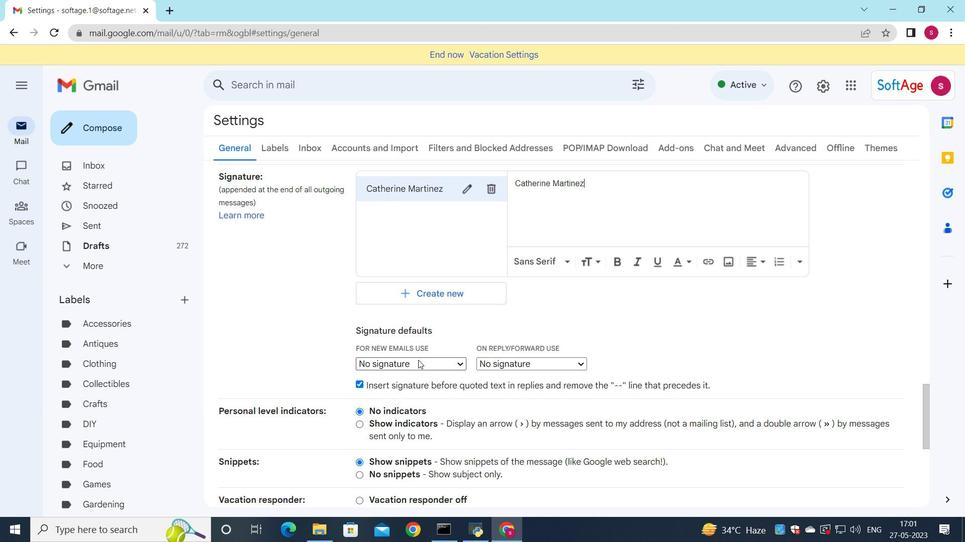 
Action: Mouse moved to (415, 388)
Screenshot: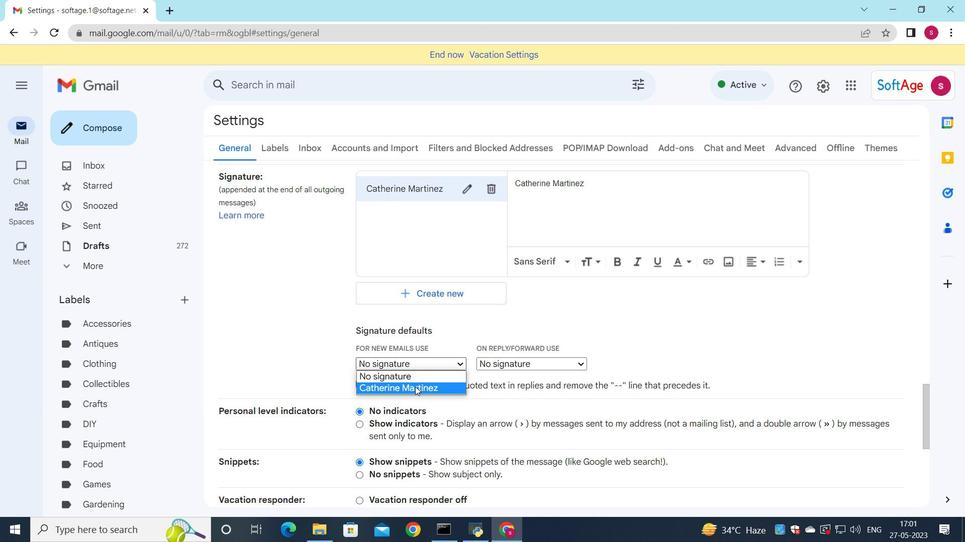 
Action: Mouse pressed left at (415, 388)
Screenshot: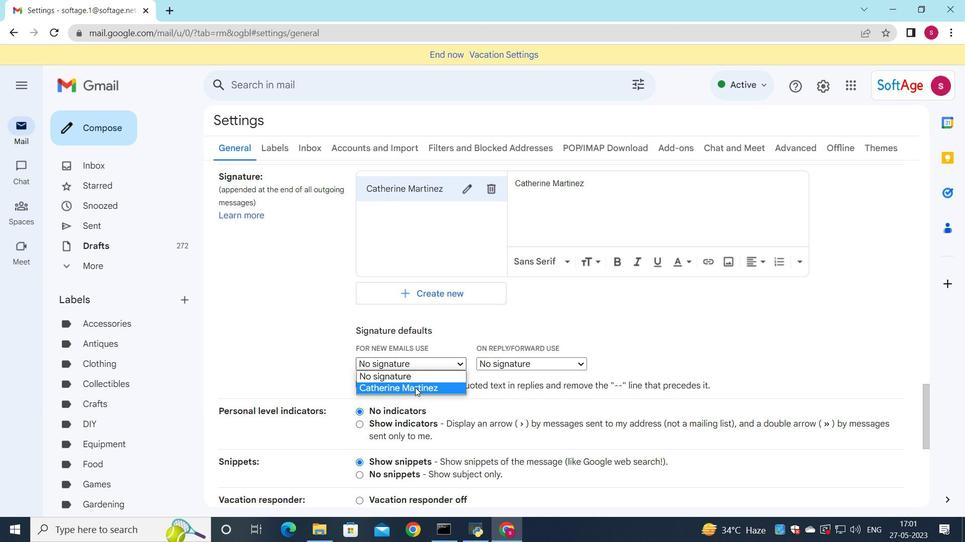 
Action: Mouse moved to (486, 363)
Screenshot: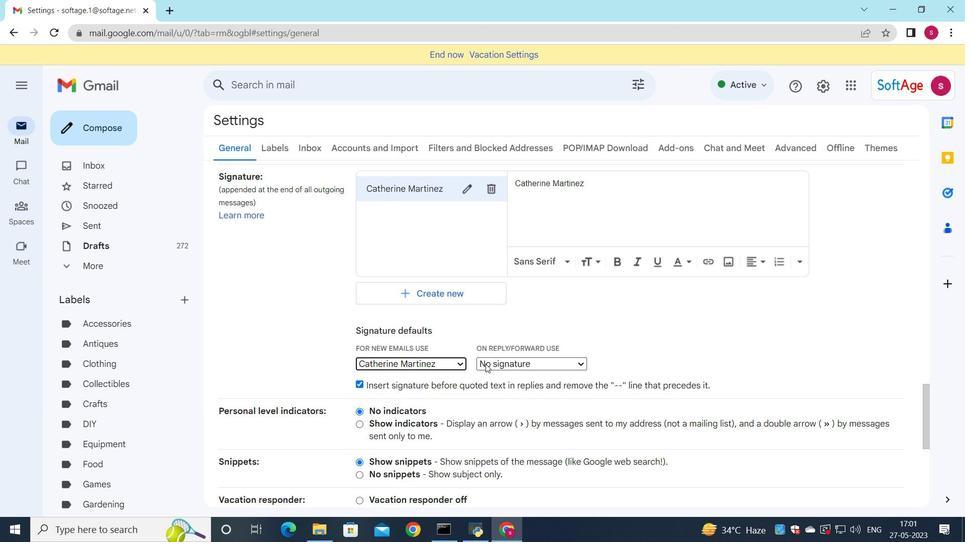 
Action: Mouse pressed left at (486, 364)
Screenshot: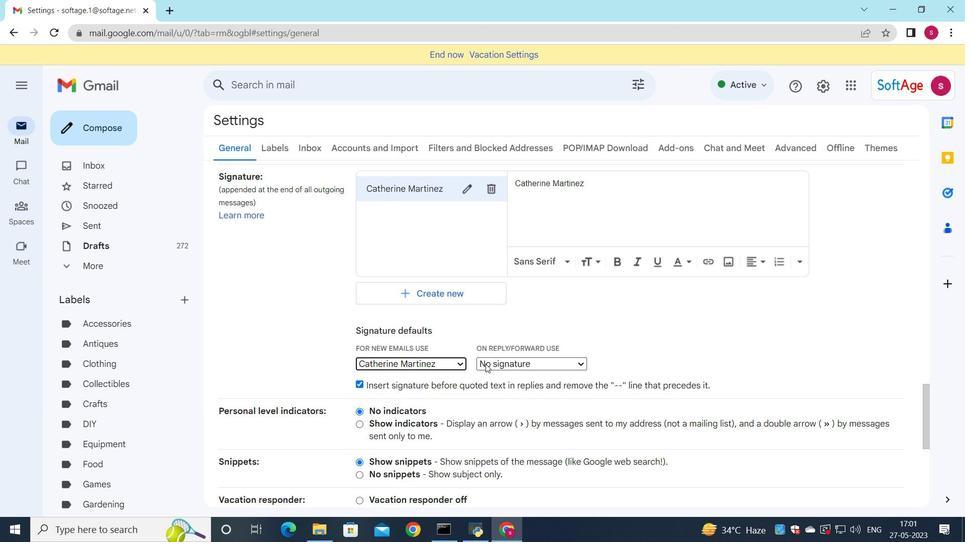 
Action: Mouse moved to (489, 385)
Screenshot: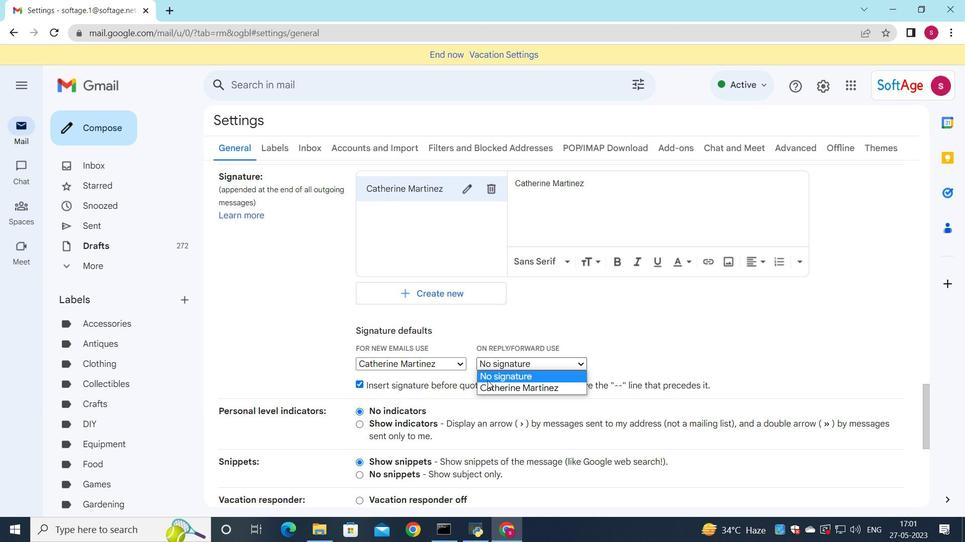
Action: Mouse pressed left at (489, 385)
Screenshot: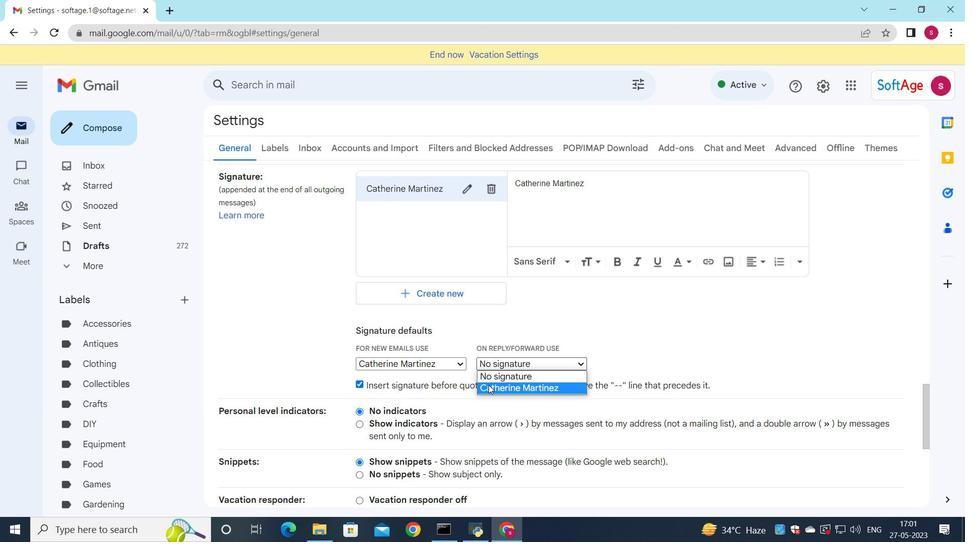 
Action: Mouse moved to (487, 384)
Screenshot: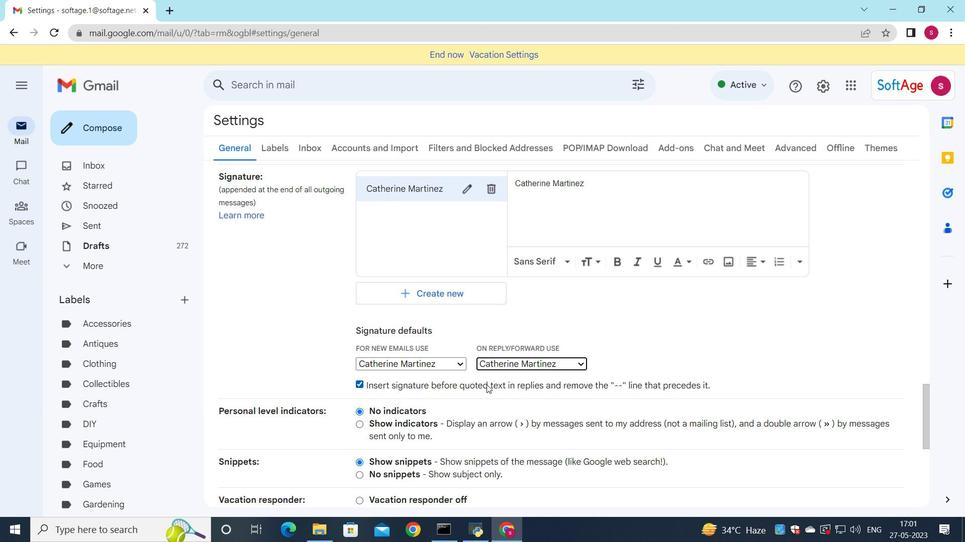 
Action: Mouse scrolled (487, 384) with delta (0, 0)
Screenshot: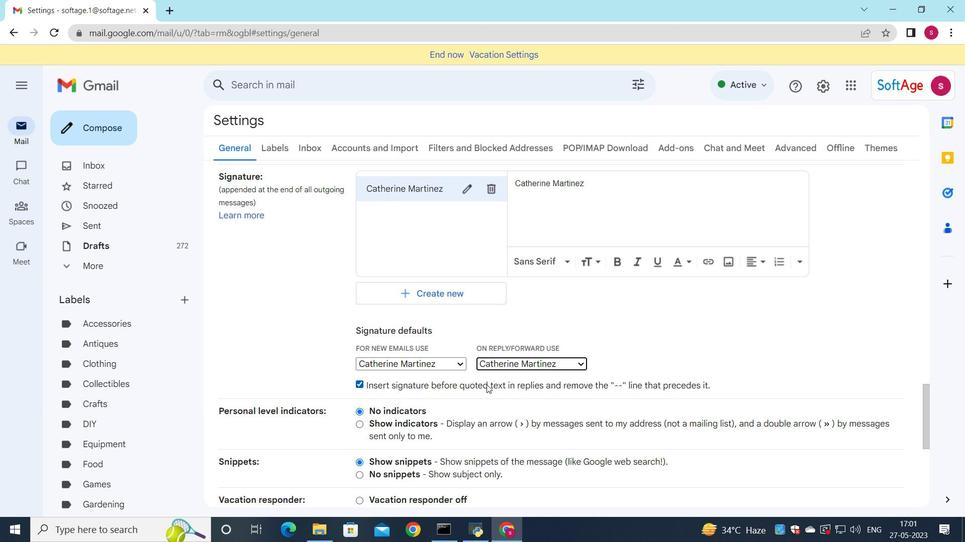 
Action: Mouse moved to (488, 384)
Screenshot: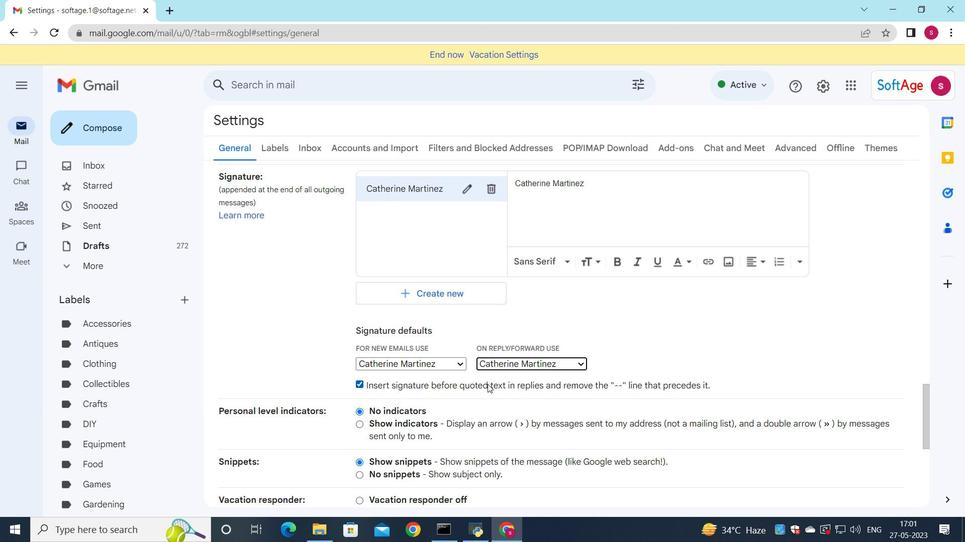 
Action: Mouse scrolled (488, 384) with delta (0, 0)
Screenshot: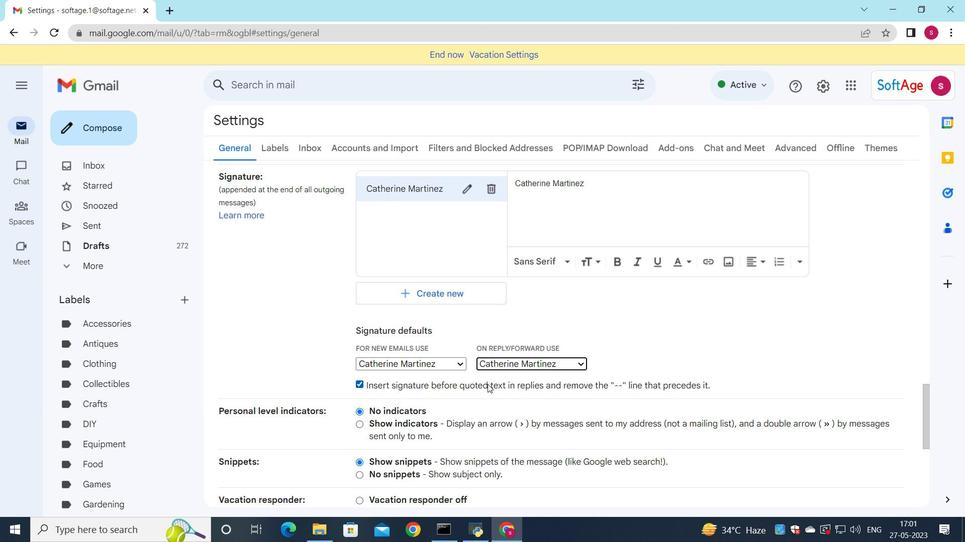
Action: Mouse scrolled (488, 384) with delta (0, 0)
Screenshot: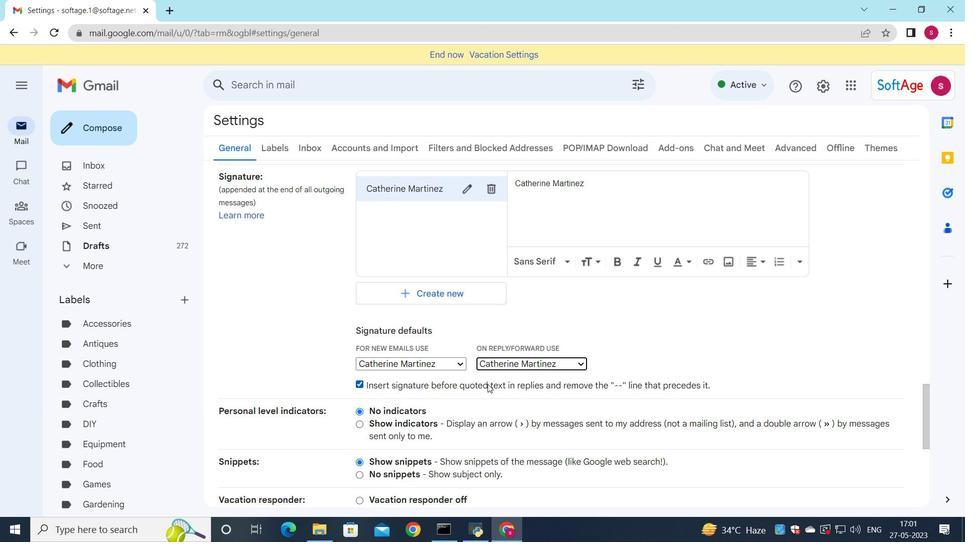 
Action: Mouse moved to (490, 383)
Screenshot: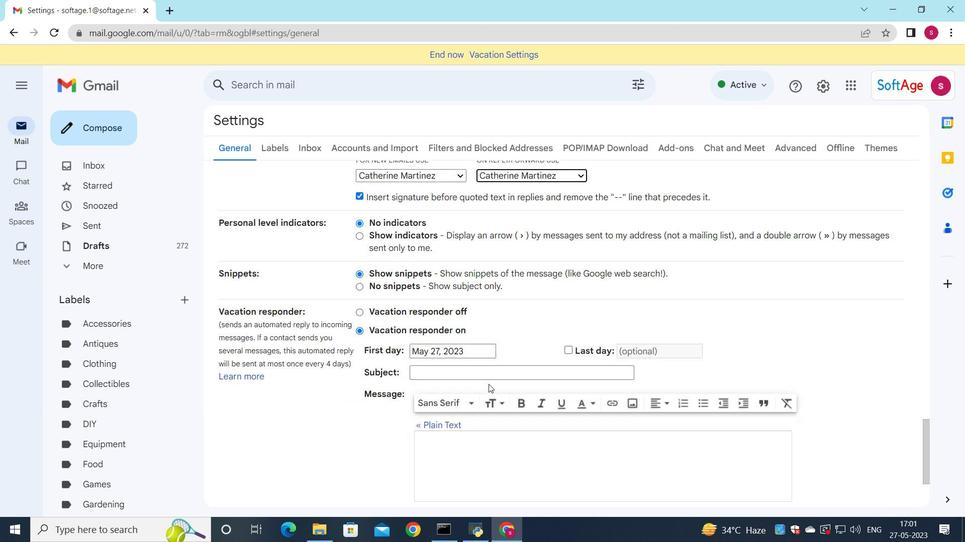 
Action: Mouse scrolled (490, 383) with delta (0, 0)
Screenshot: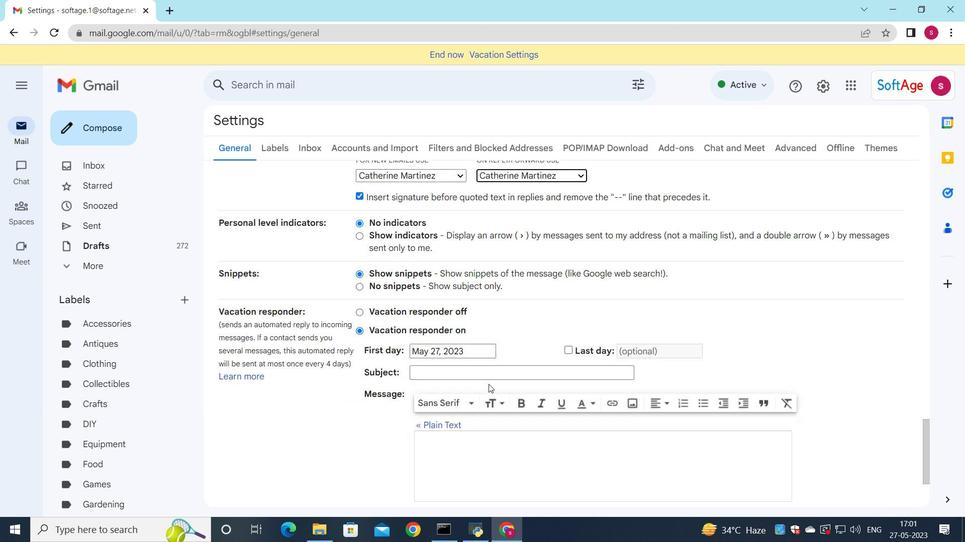 
Action: Mouse scrolled (490, 383) with delta (0, 0)
Screenshot: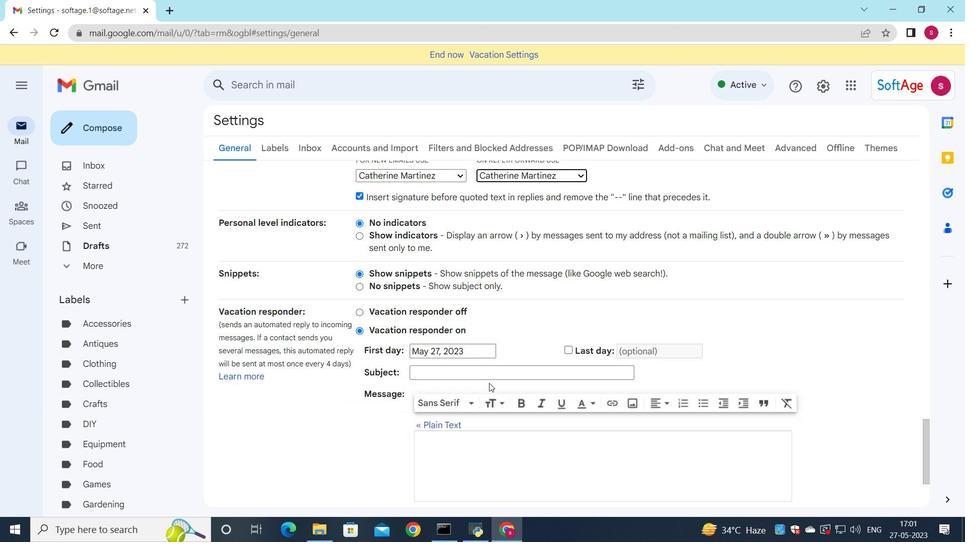 
Action: Mouse scrolled (490, 383) with delta (0, 0)
Screenshot: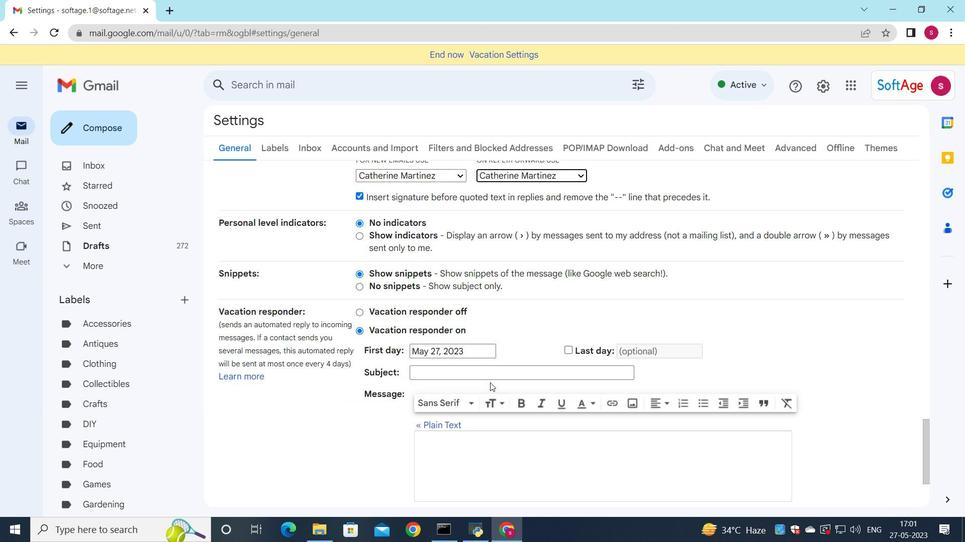 
Action: Mouse moved to (493, 383)
Screenshot: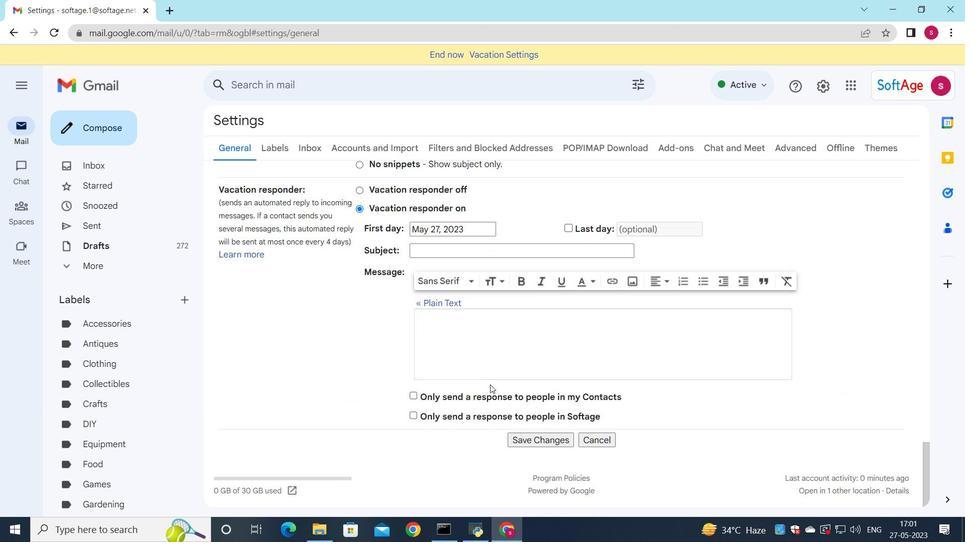 
Action: Mouse scrolled (493, 382) with delta (0, 0)
Screenshot: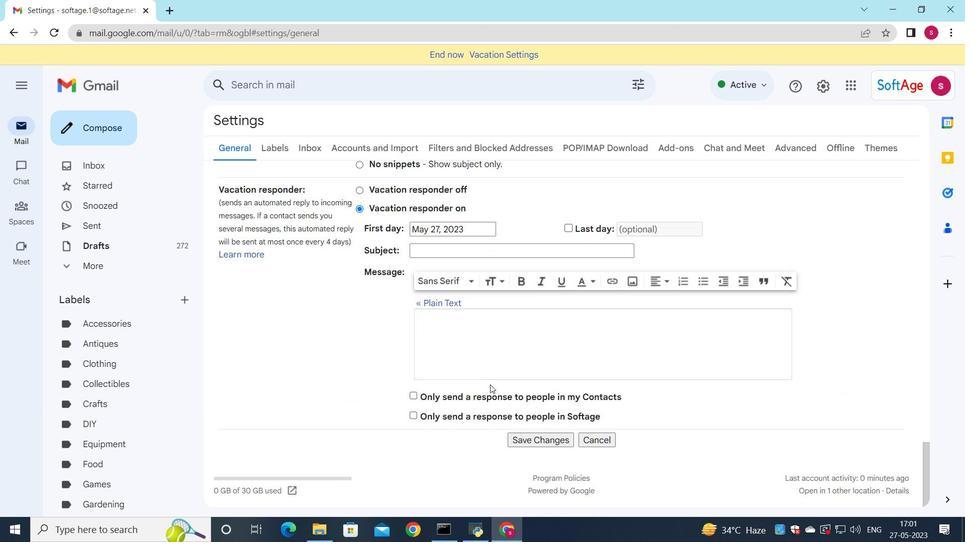 
Action: Mouse moved to (493, 385)
Screenshot: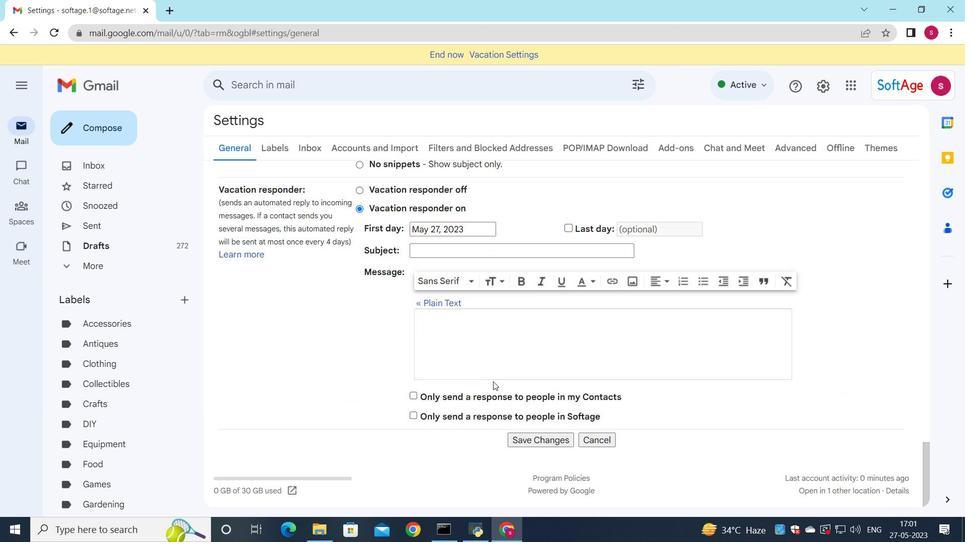 
Action: Mouse scrolled (493, 384) with delta (0, 0)
Screenshot: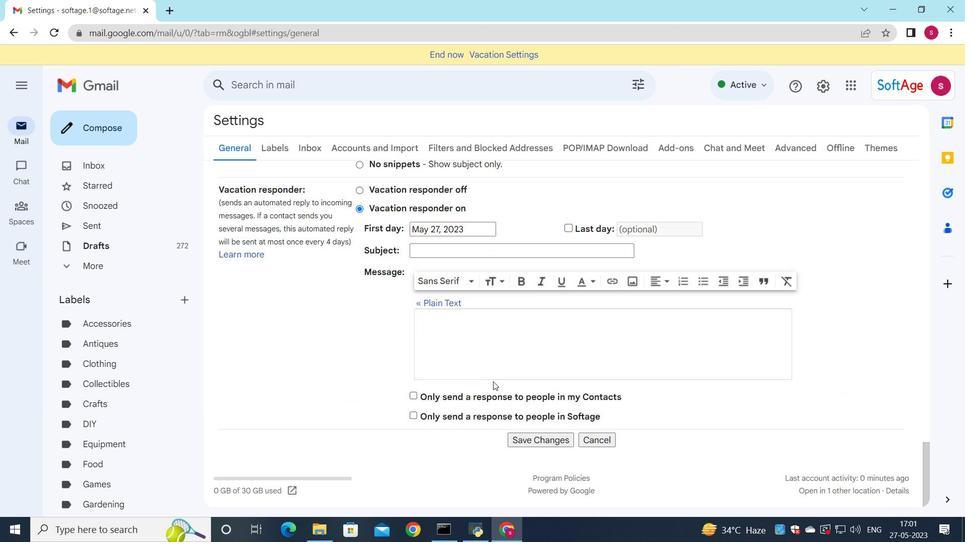 
Action: Mouse moved to (493, 386)
Screenshot: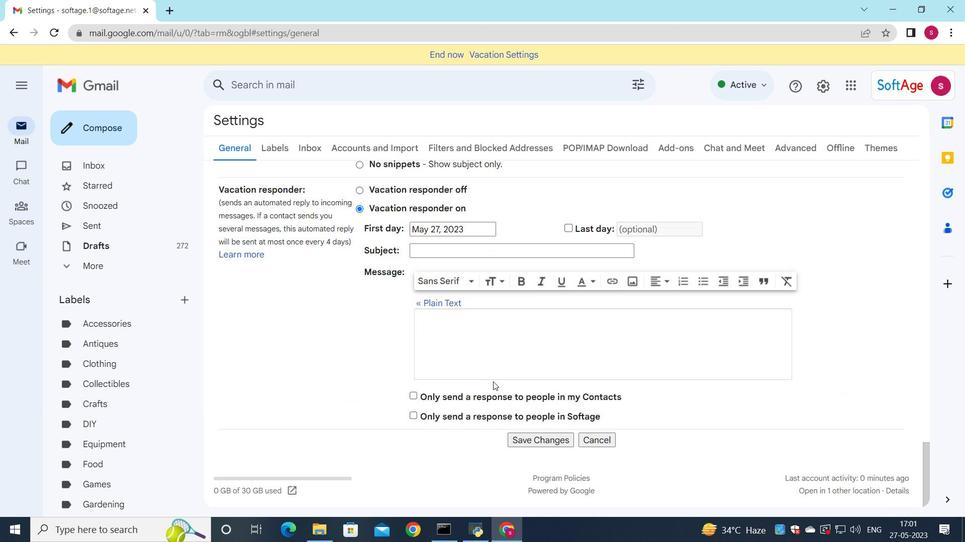 
Action: Mouse scrolled (493, 386) with delta (0, 0)
Screenshot: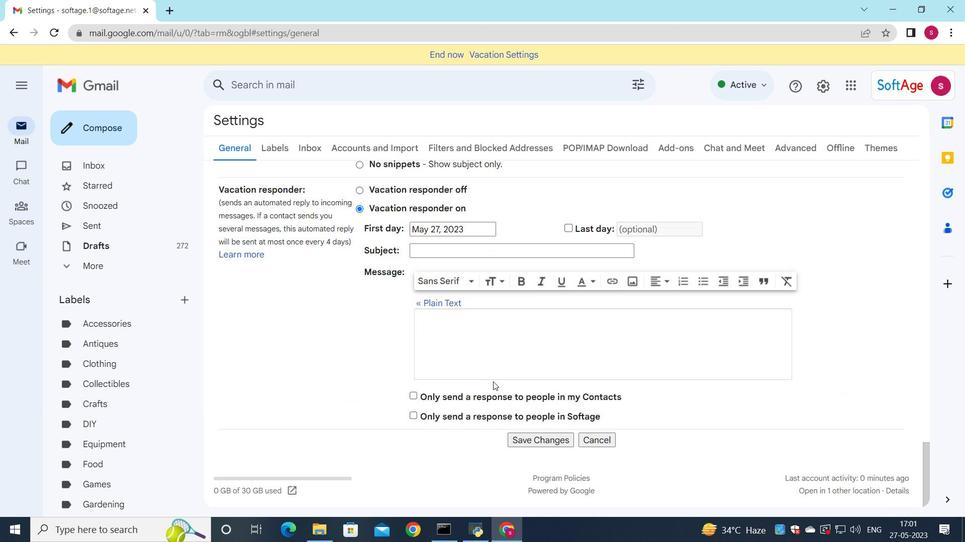 
Action: Mouse moved to (525, 439)
Screenshot: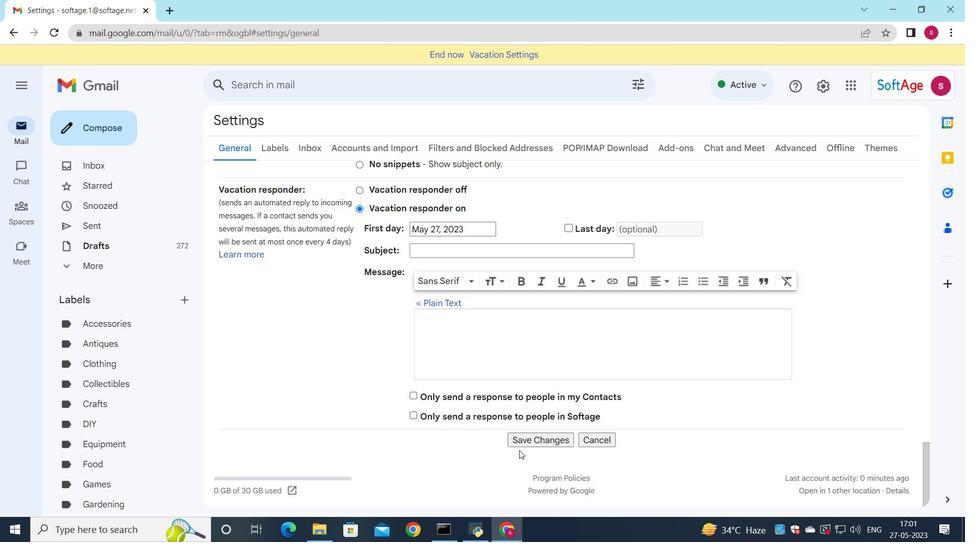
Action: Mouse pressed left at (525, 439)
Screenshot: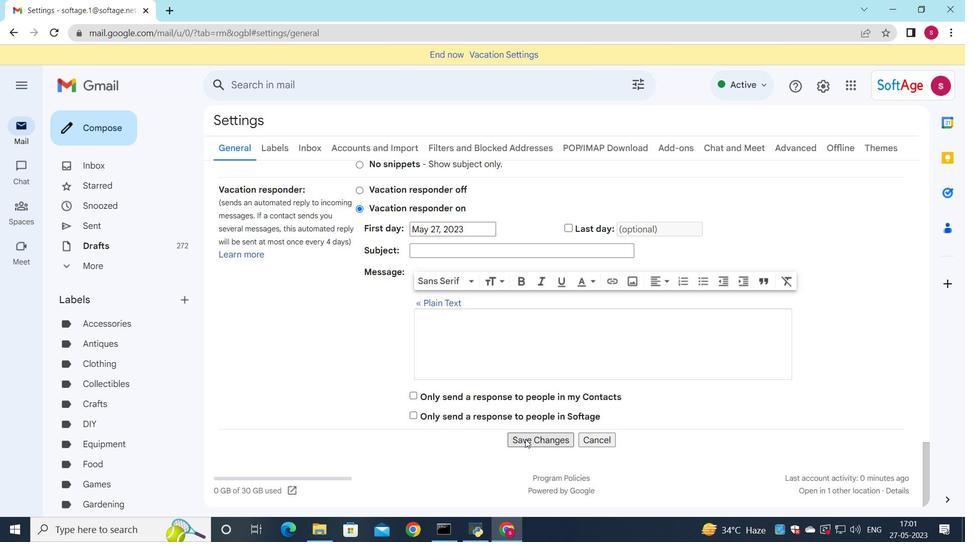 
Action: Mouse moved to (116, 127)
Screenshot: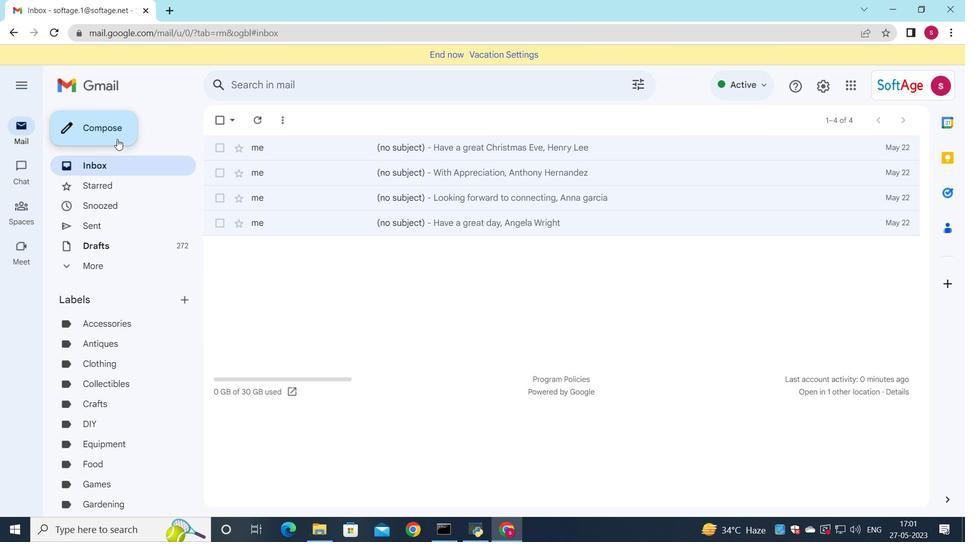
Action: Mouse pressed left at (116, 127)
Screenshot: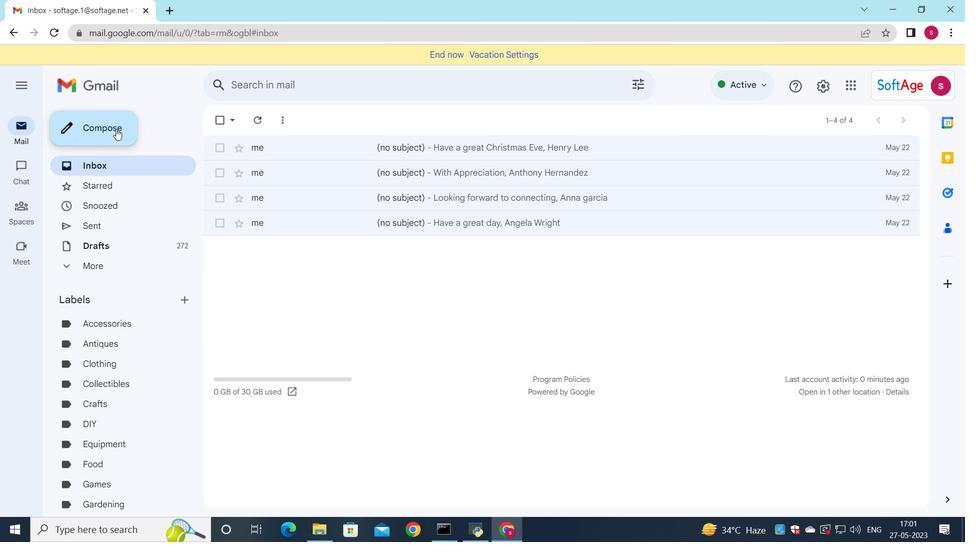 
Action: Mouse moved to (657, 263)
Screenshot: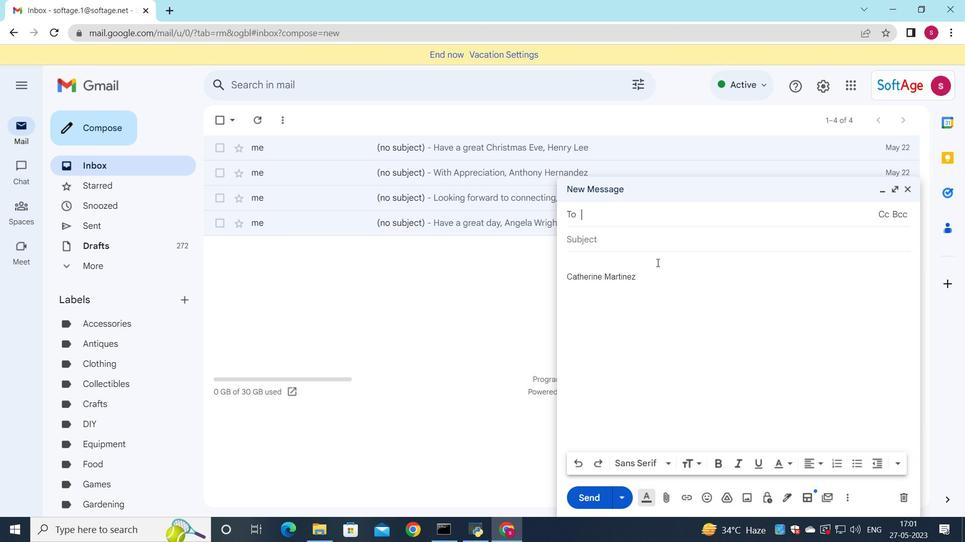 
Action: Key pressed s
Screenshot: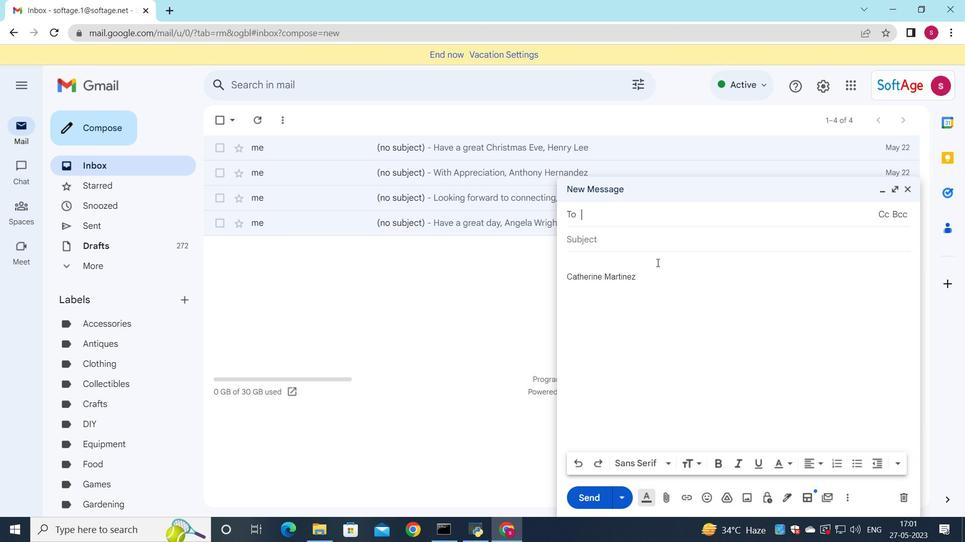 
Action: Mouse moved to (675, 278)
Screenshot: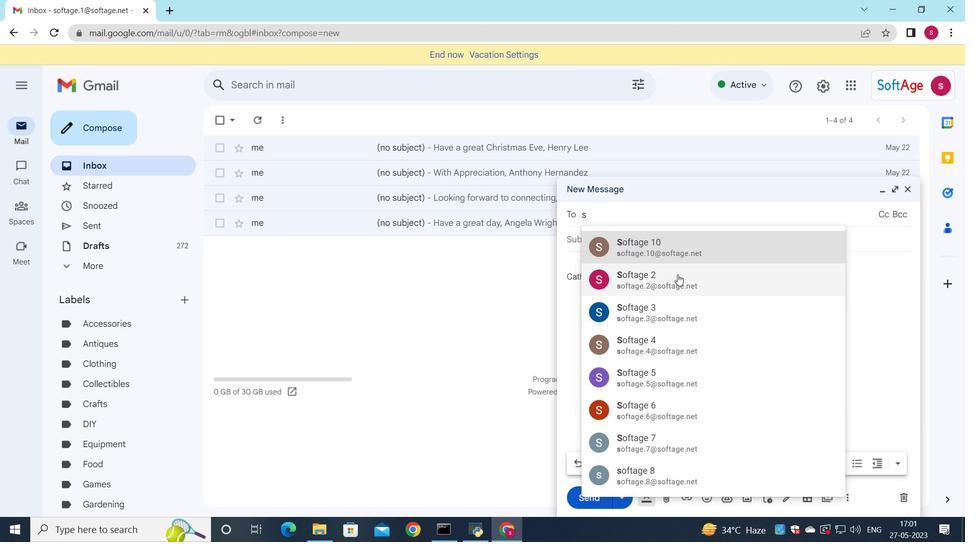 
Action: Mouse pressed left at (675, 278)
Screenshot: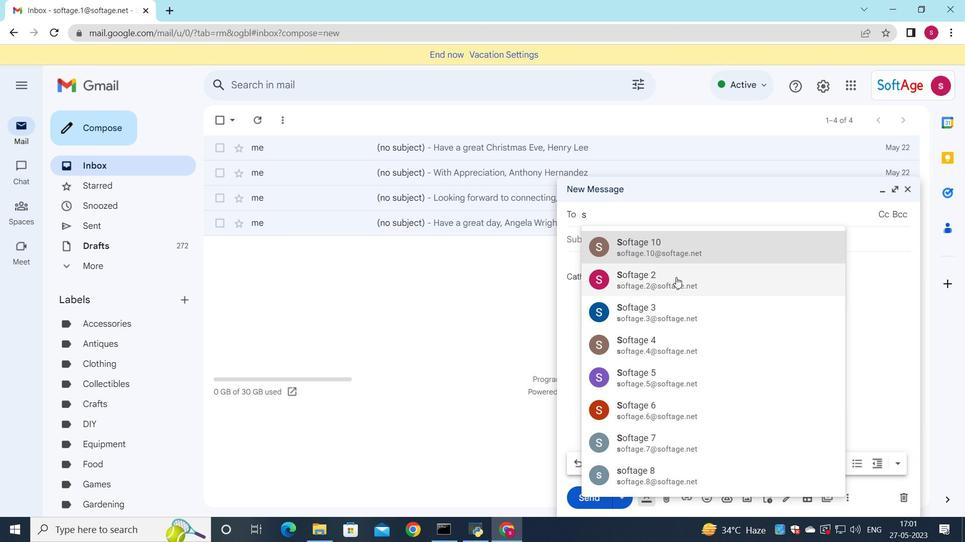 
Action: Mouse moved to (672, 280)
Screenshot: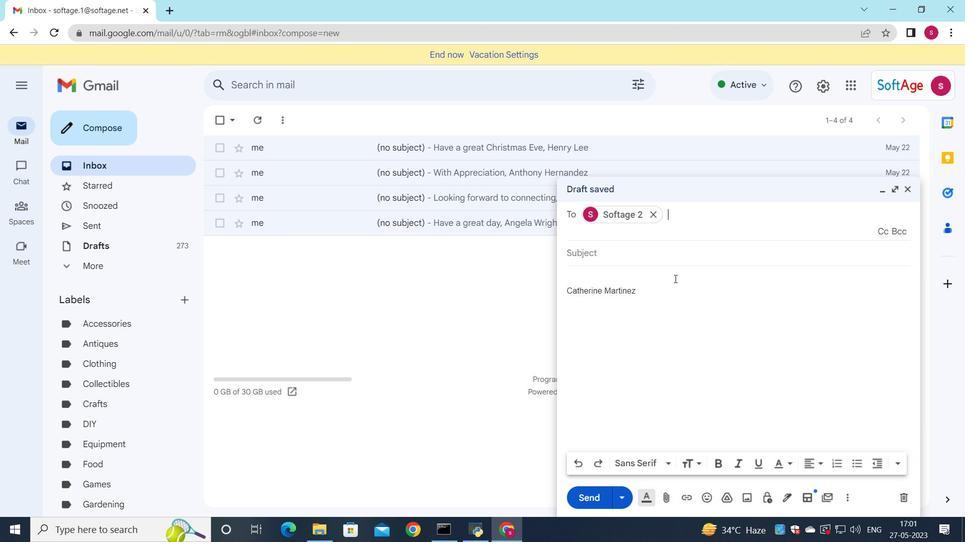 
Action: Key pressed s
Screenshot: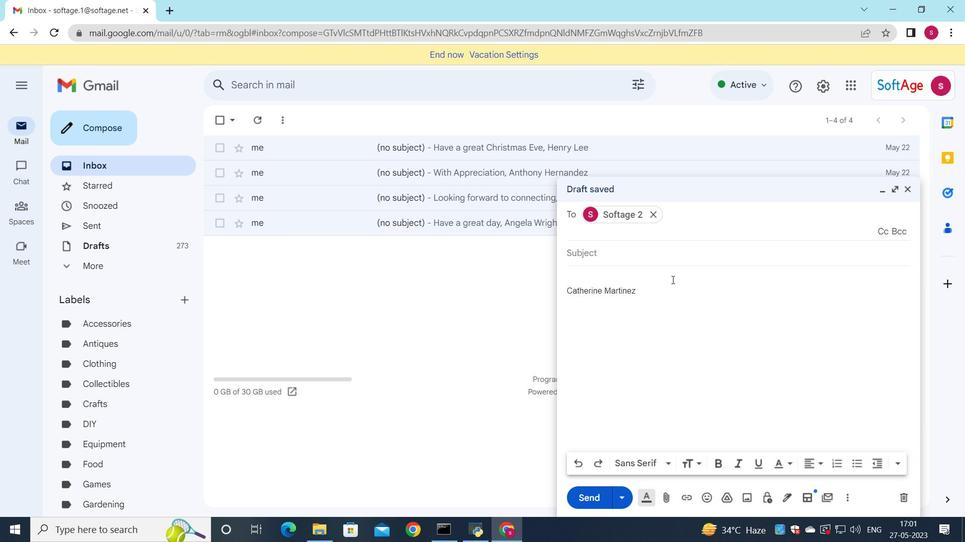 
Action: Mouse moved to (708, 318)
Screenshot: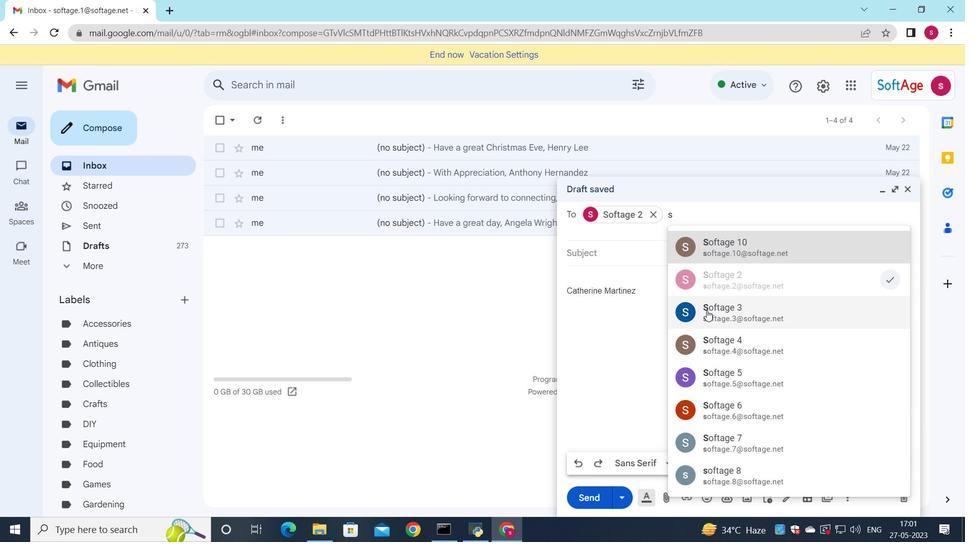 
Action: Mouse pressed left at (708, 318)
Screenshot: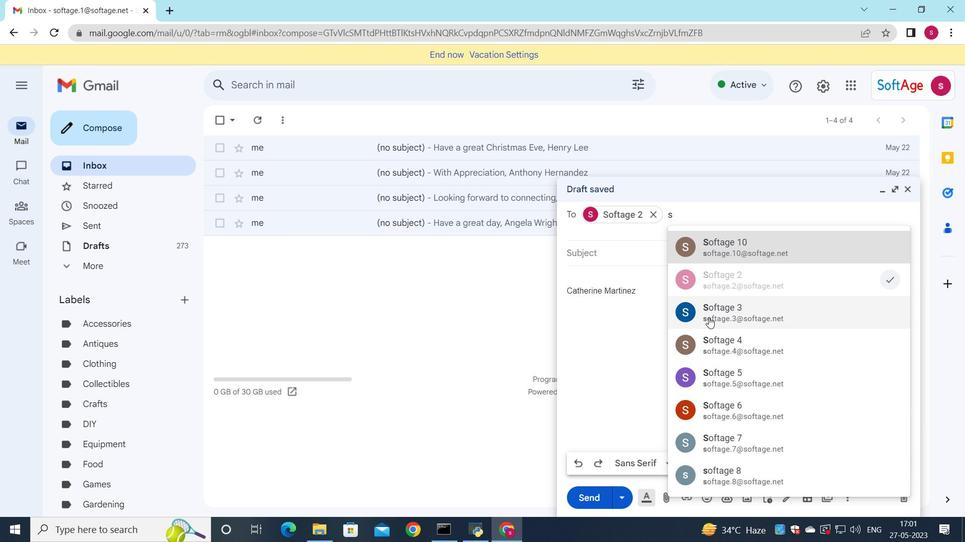 
Action: Mouse moved to (703, 316)
Screenshot: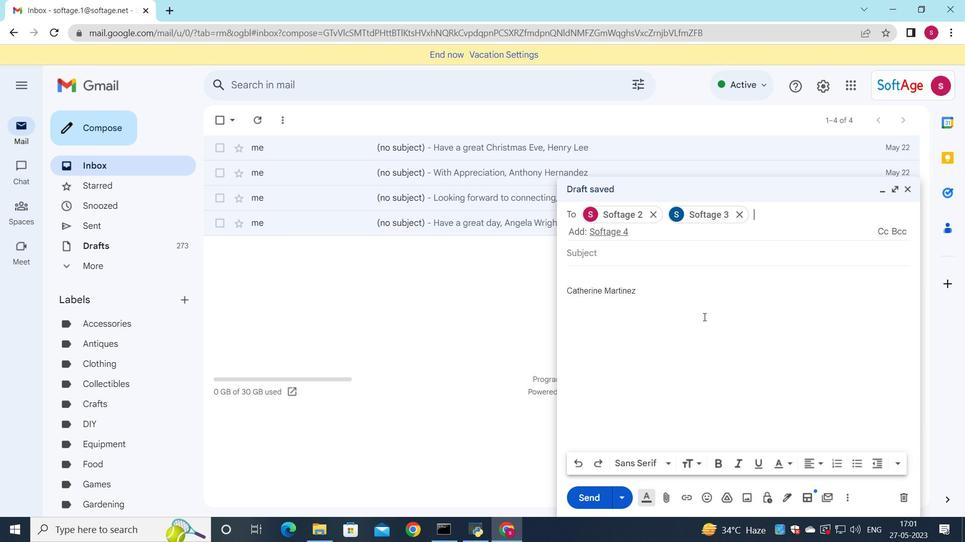 
Action: Key pressed s
Screenshot: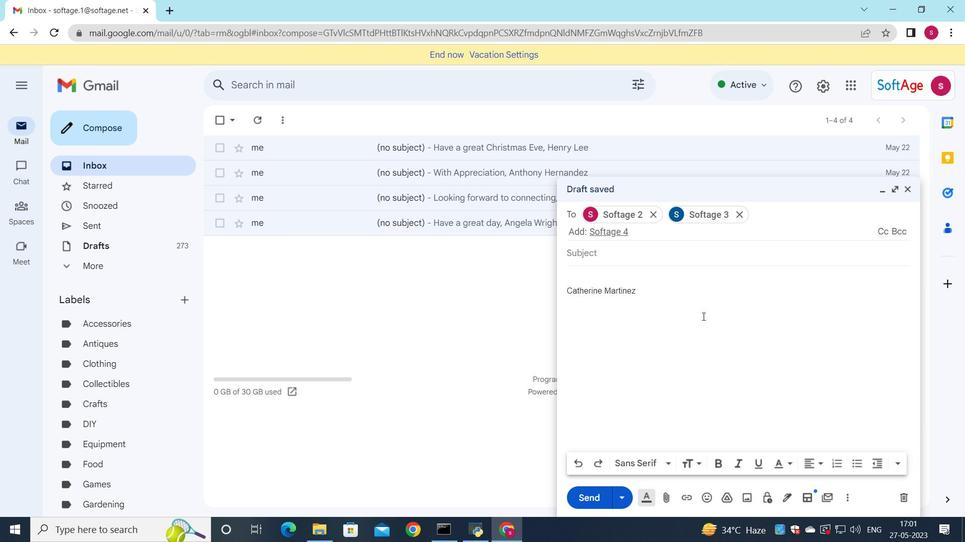 
Action: Mouse moved to (830, 351)
Screenshot: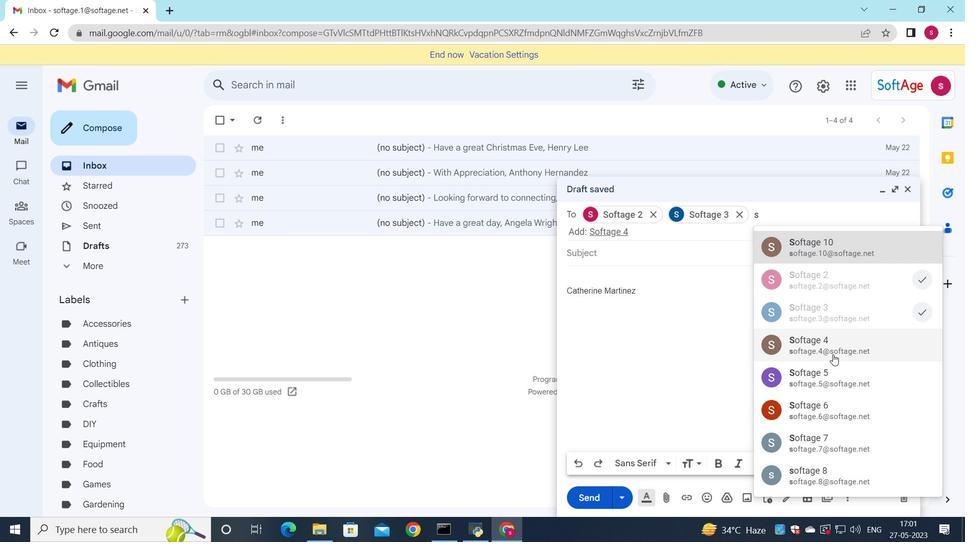 
Action: Mouse pressed left at (830, 351)
Screenshot: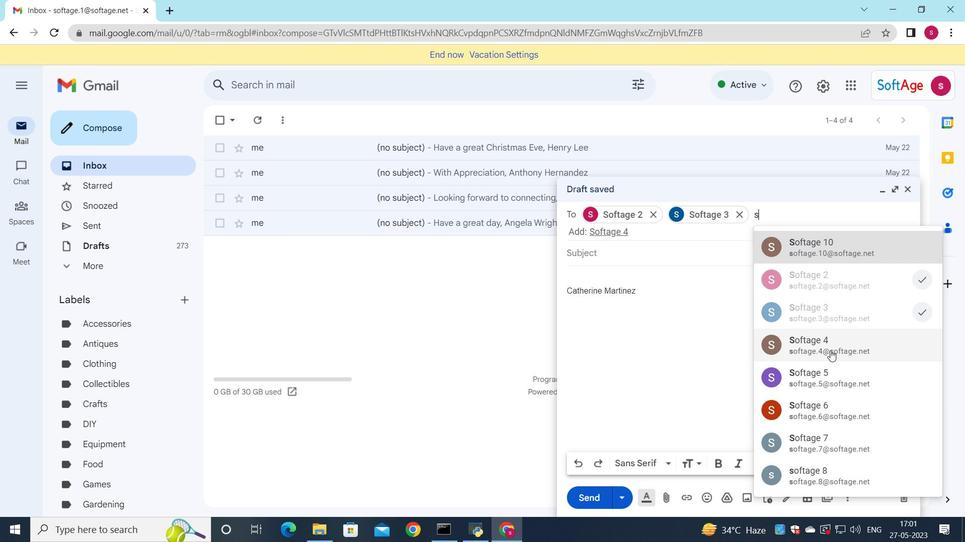 
Action: Mouse moved to (824, 215)
Screenshot: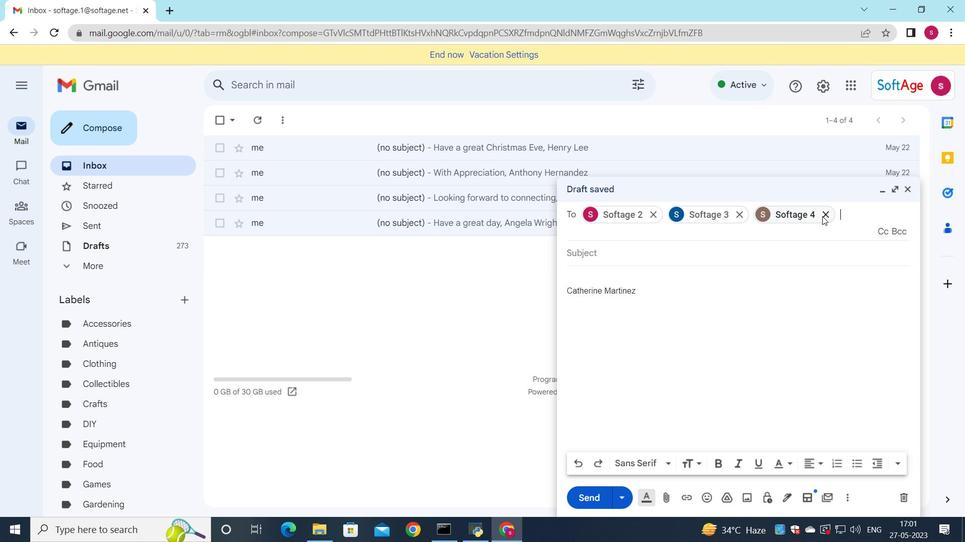 
Action: Mouse pressed left at (824, 215)
Screenshot: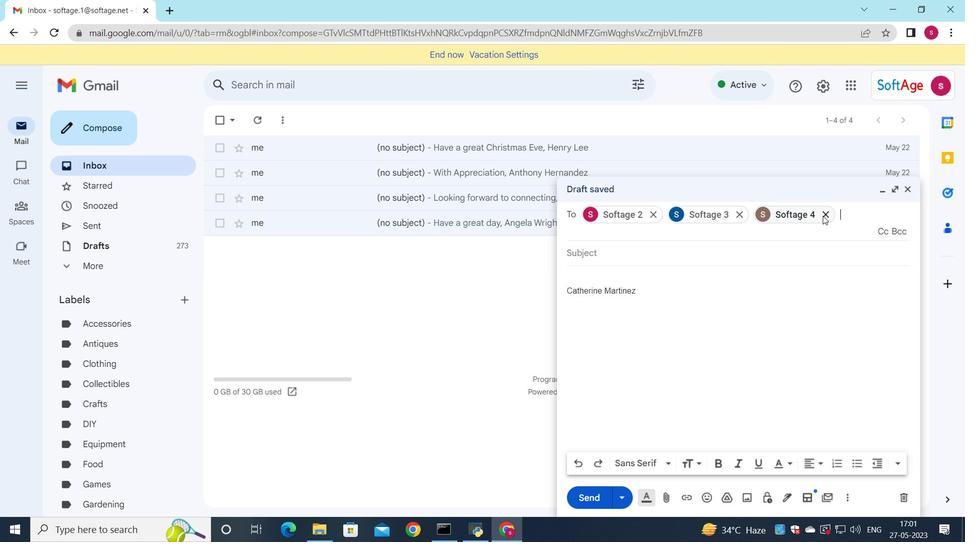 
Action: Mouse moved to (883, 235)
Screenshot: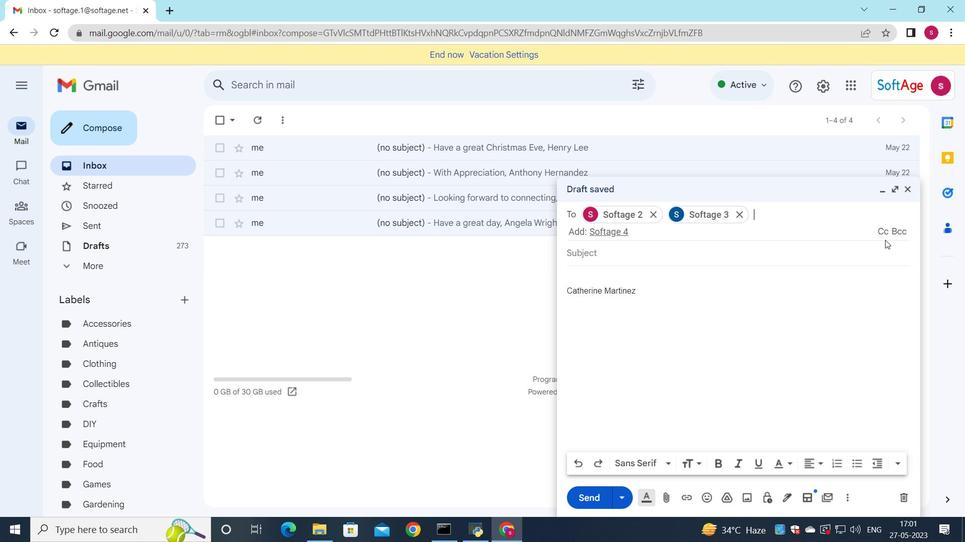 
Action: Mouse pressed left at (883, 235)
Screenshot: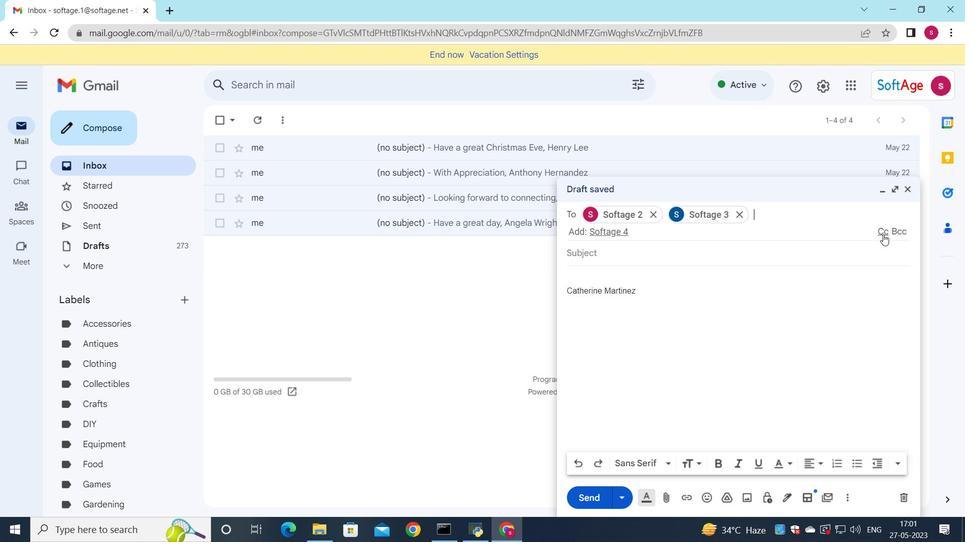 
Action: Mouse moved to (875, 246)
Screenshot: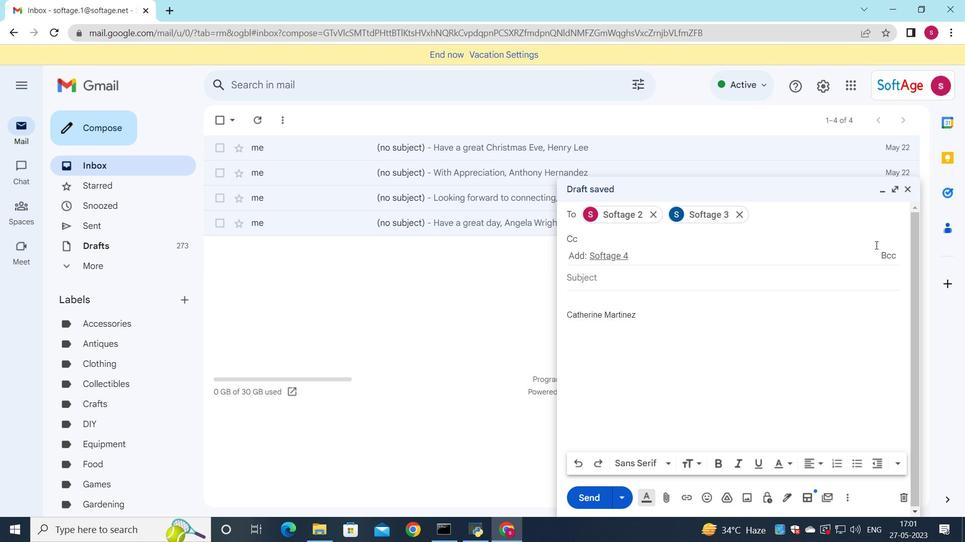 
Action: Key pressed s
Screenshot: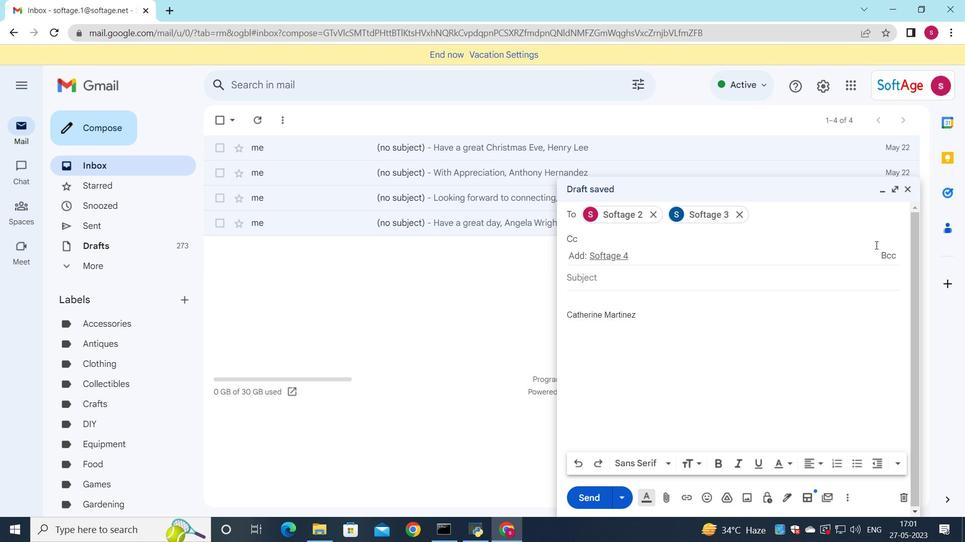 
Action: Mouse moved to (728, 375)
Screenshot: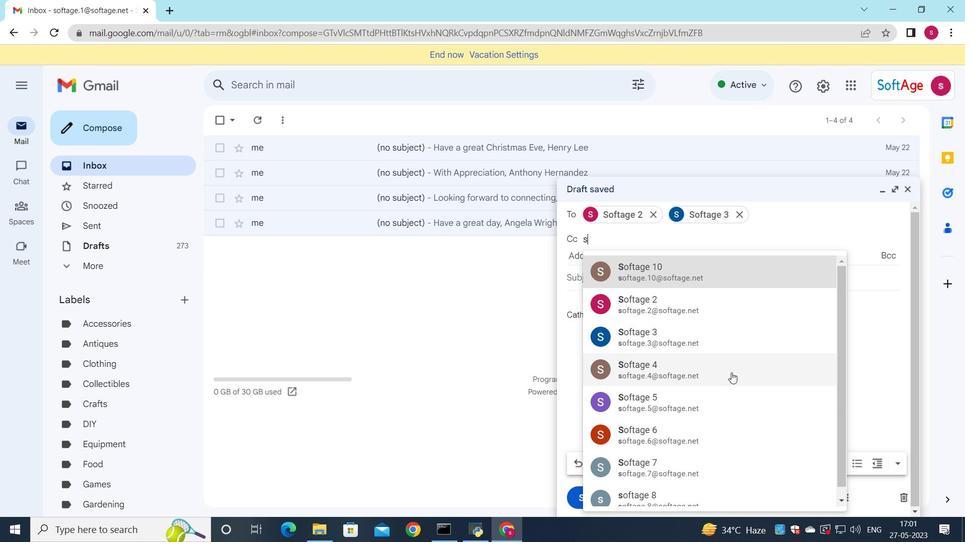 
Action: Mouse pressed left at (728, 375)
Screenshot: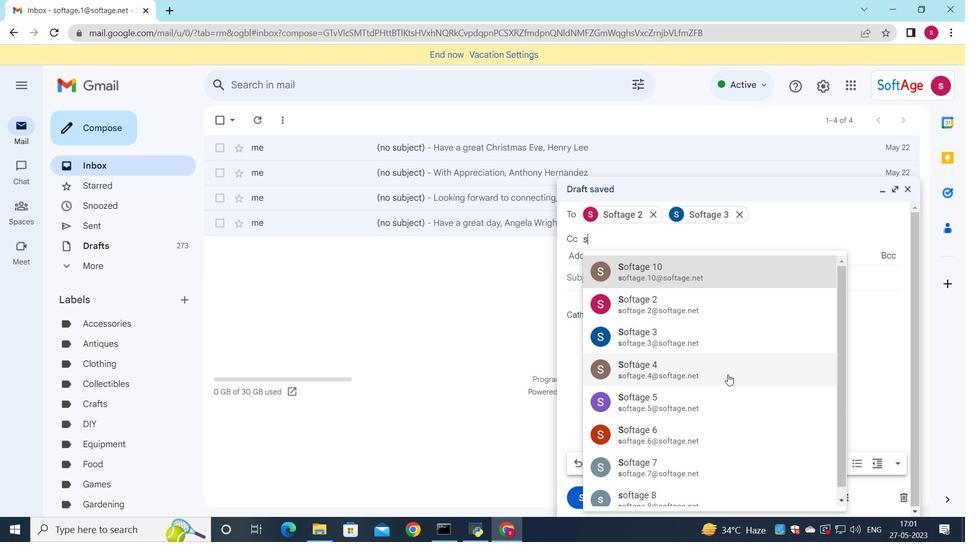 
Action: Mouse moved to (614, 277)
Screenshot: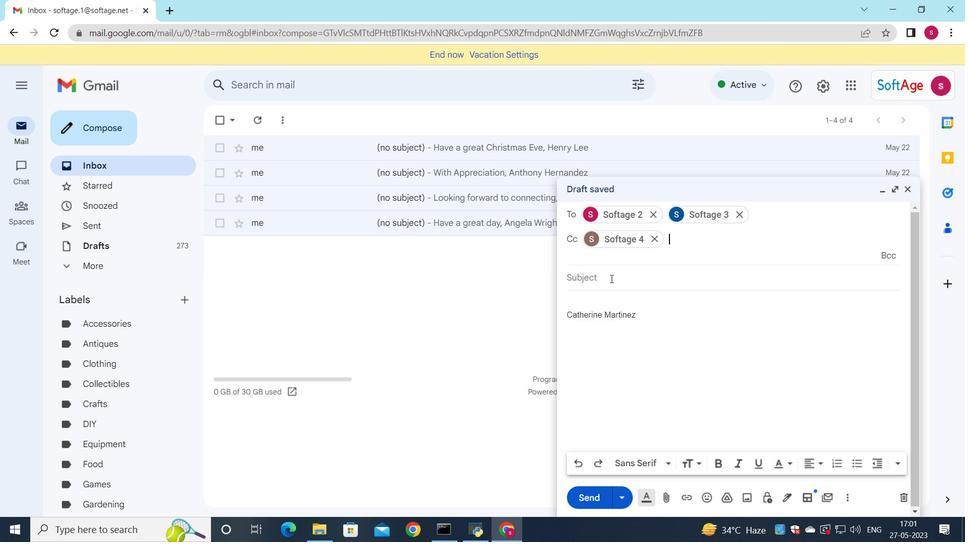 
Action: Mouse pressed left at (614, 277)
Screenshot: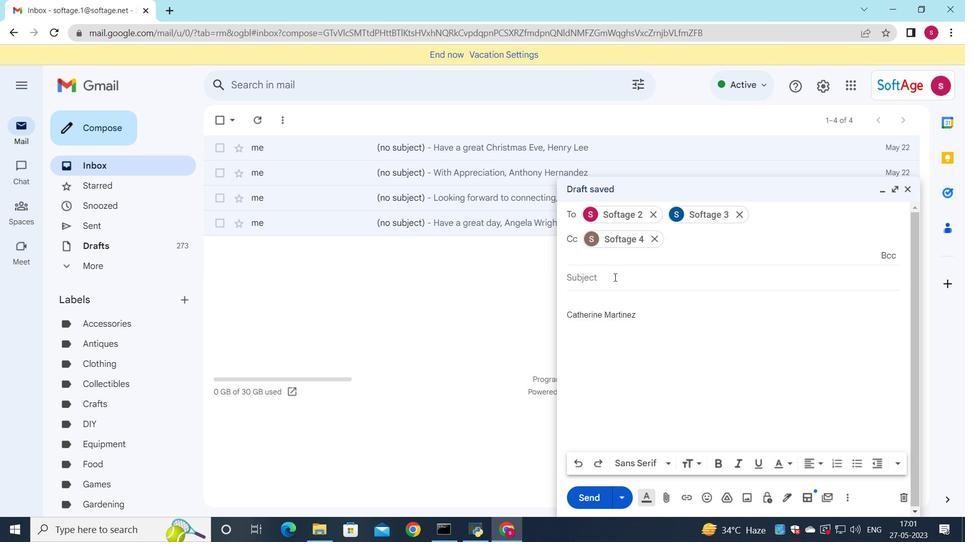 
Action: Key pressed <Key.shift><Key.shift>Proposal<Key.space>submission
Screenshot: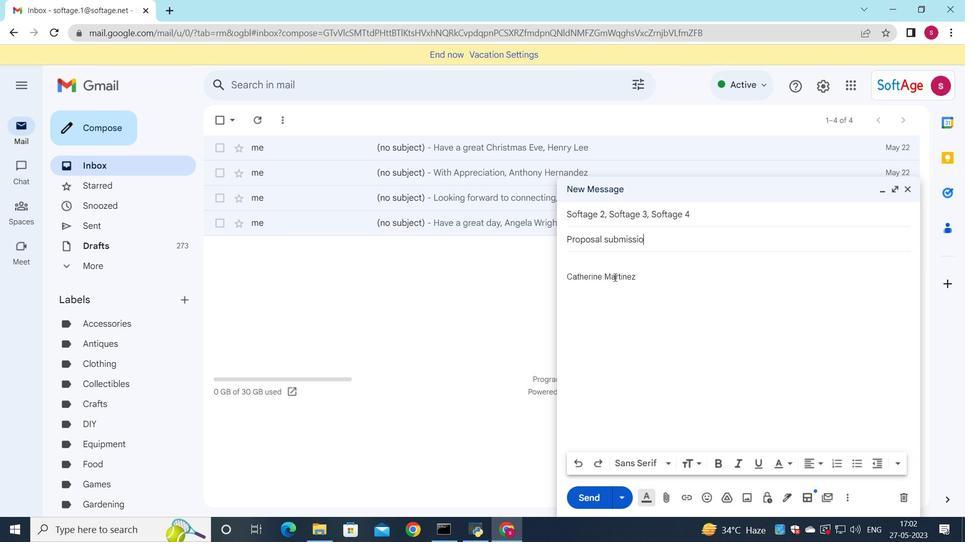 
Action: Mouse moved to (568, 259)
Screenshot: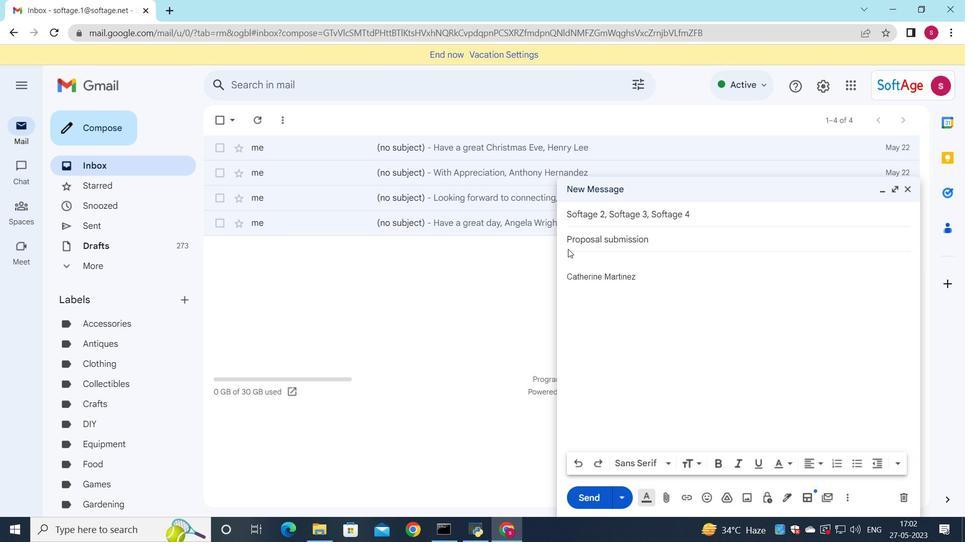 
Action: Mouse pressed left at (568, 259)
Screenshot: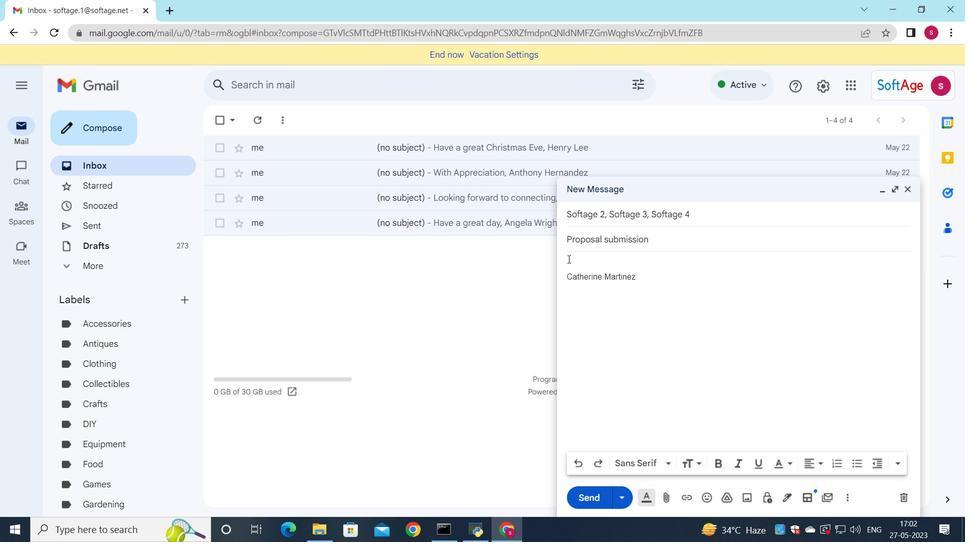 
Action: Key pressed <Key.shift>I<Key.space>have<Key.space>attached<Key.space>the<Key.space>necessary<Key.space>documents<Key.space>for<Key.space>your<Key.space>review.
Screenshot: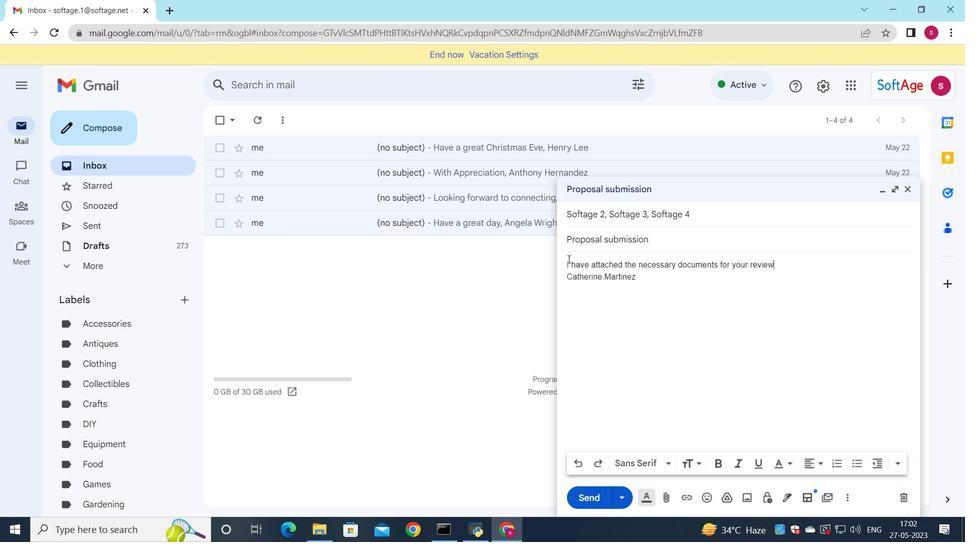 
Action: Mouse moved to (782, 267)
Screenshot: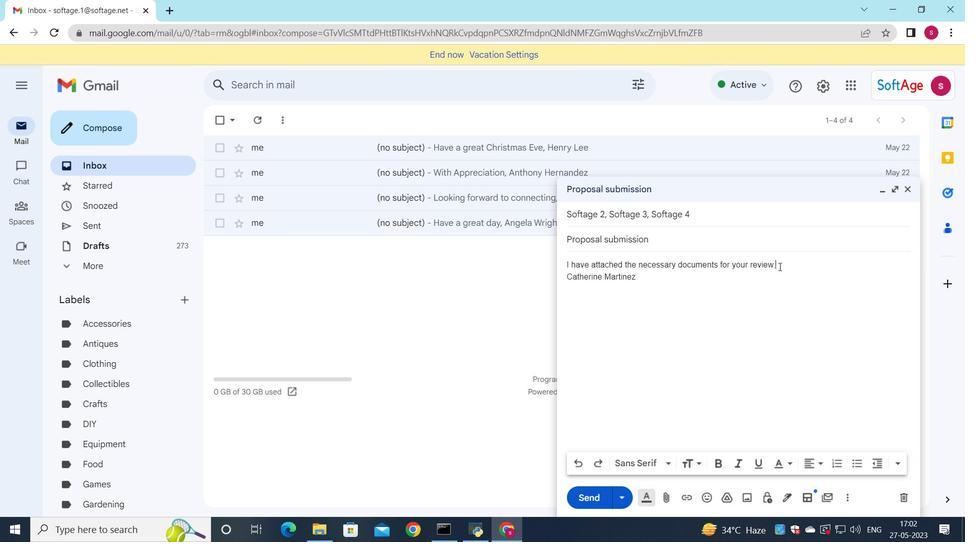 
Action: Mouse pressed left at (782, 267)
Screenshot: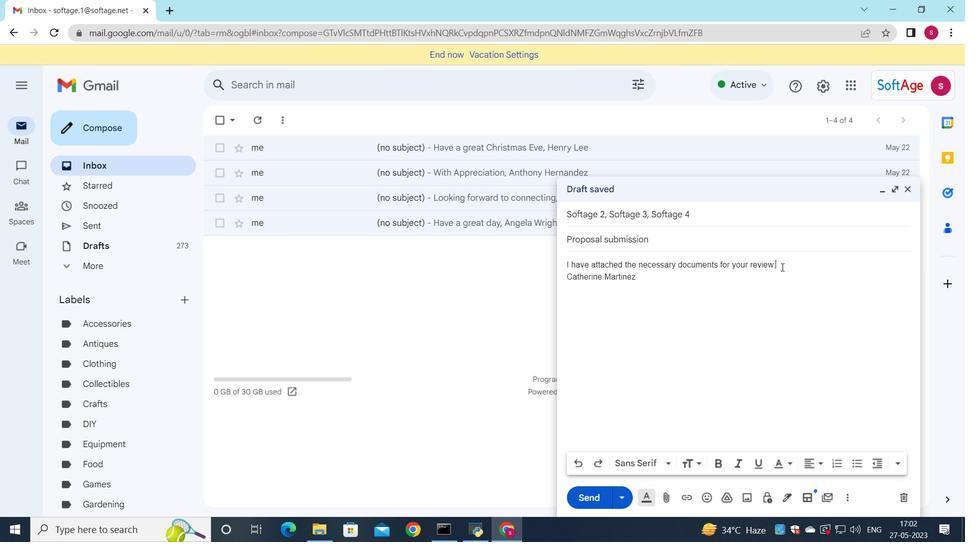 
Action: Mouse moved to (694, 466)
Screenshot: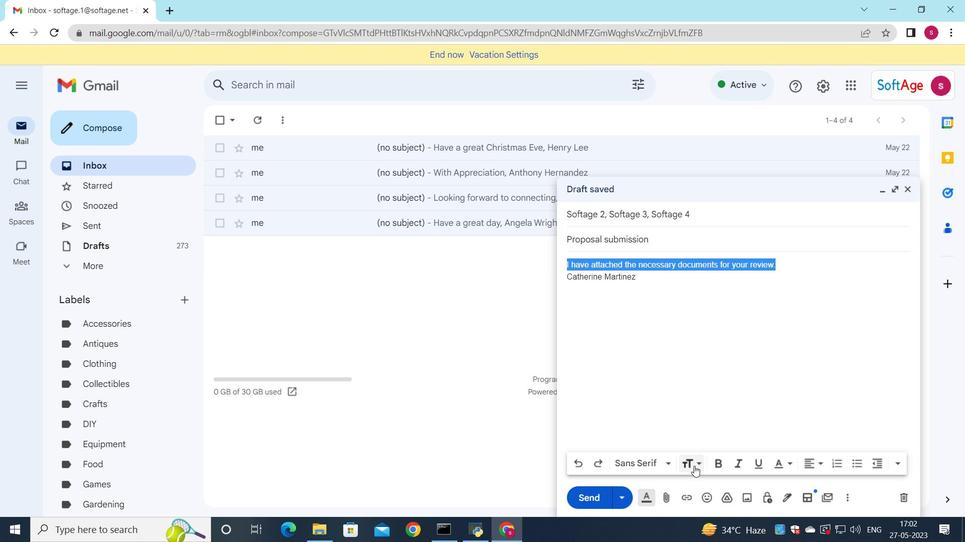 
Action: Mouse pressed left at (694, 466)
Screenshot: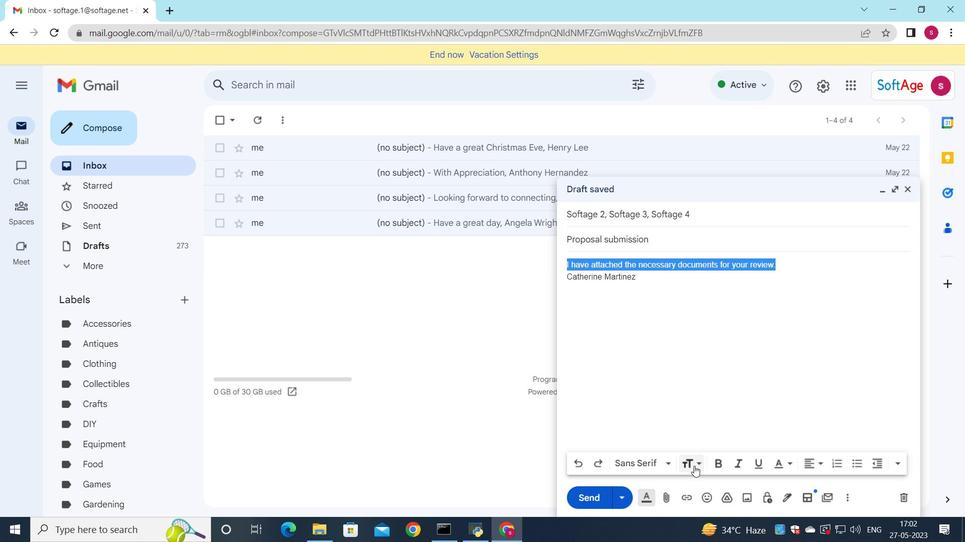 
Action: Mouse moved to (728, 441)
Screenshot: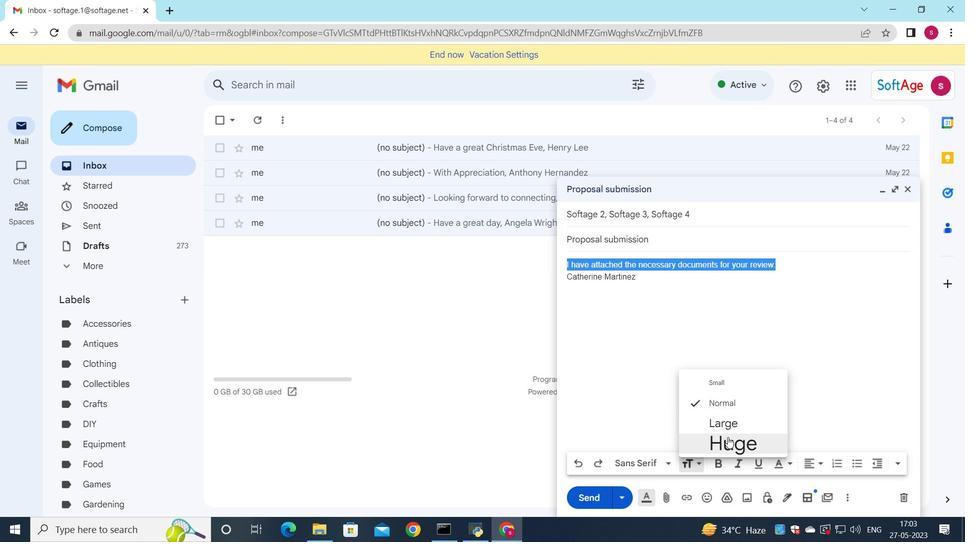 
Action: Mouse pressed left at (728, 441)
Screenshot: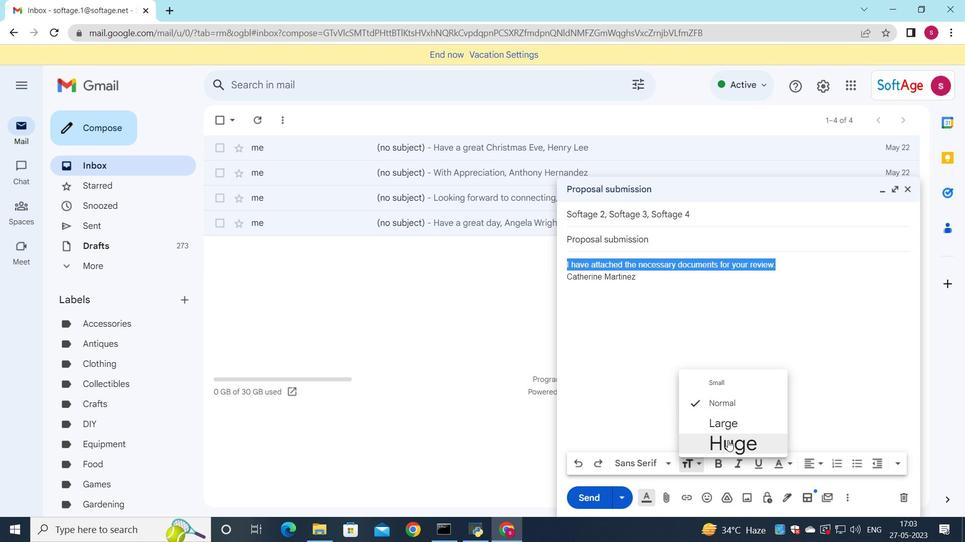 
Action: Mouse moved to (816, 463)
Screenshot: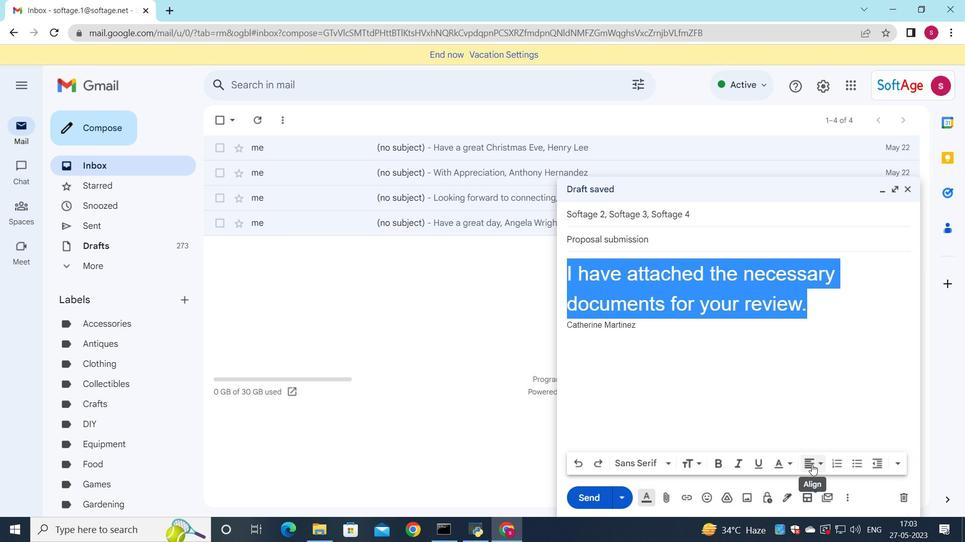 
Action: Mouse pressed left at (816, 463)
Screenshot: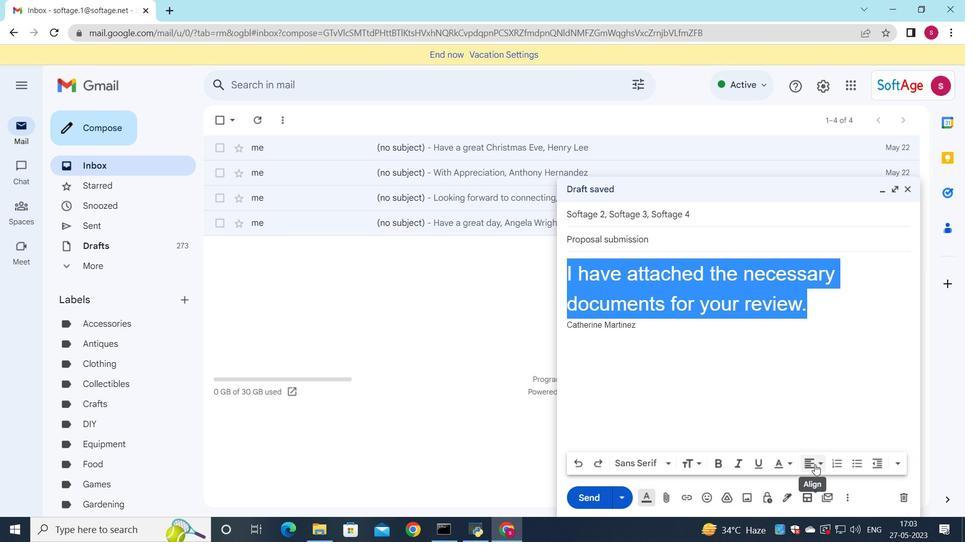
Action: Mouse moved to (811, 452)
Screenshot: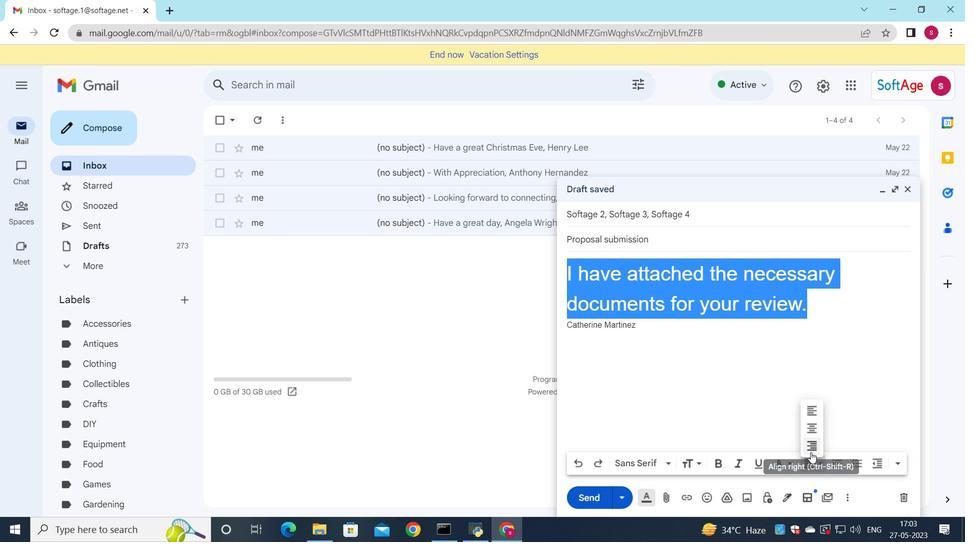 
Action: Mouse pressed left at (811, 452)
Screenshot: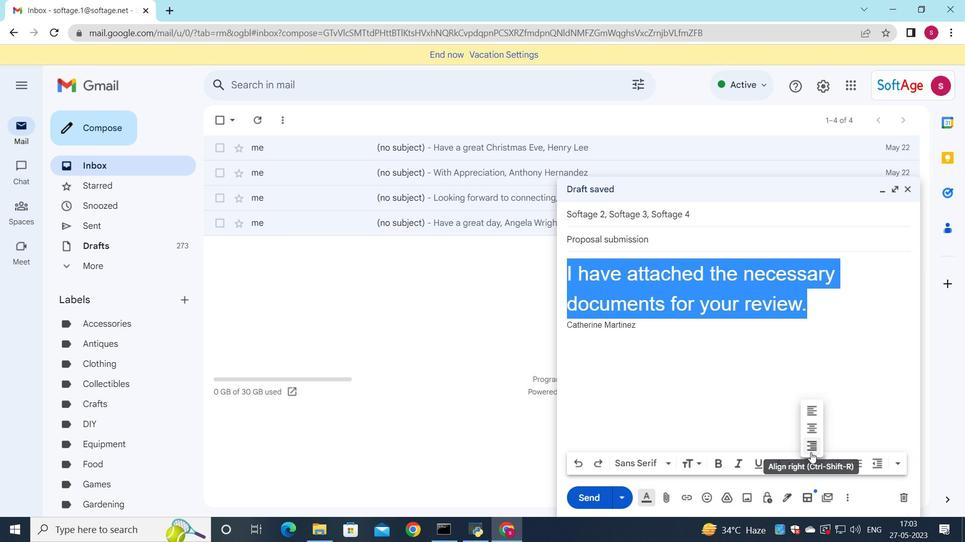 
Action: Mouse moved to (747, 475)
Screenshot: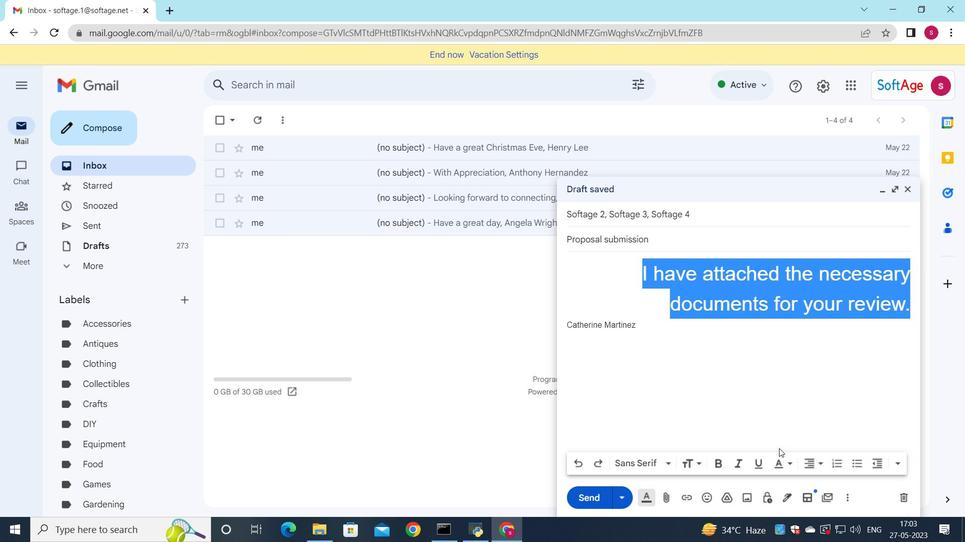 
